Task: In the Company mitsubishi.com, Add note: 'Schedule a meeting with the finance team to review budget allocations.'. Mark checkbox to create task to follow up ': Tomorrow'. Create task, with  description: Appointment FIxed, Add due date: Today; Add reminder: 30 Minutes before. Set Priority Low  and add note: follow up with the client regarding their recent inquiry and address any questions they may have.. Logged in from softage.1@softage.net
Action: Mouse moved to (96, 71)
Screenshot: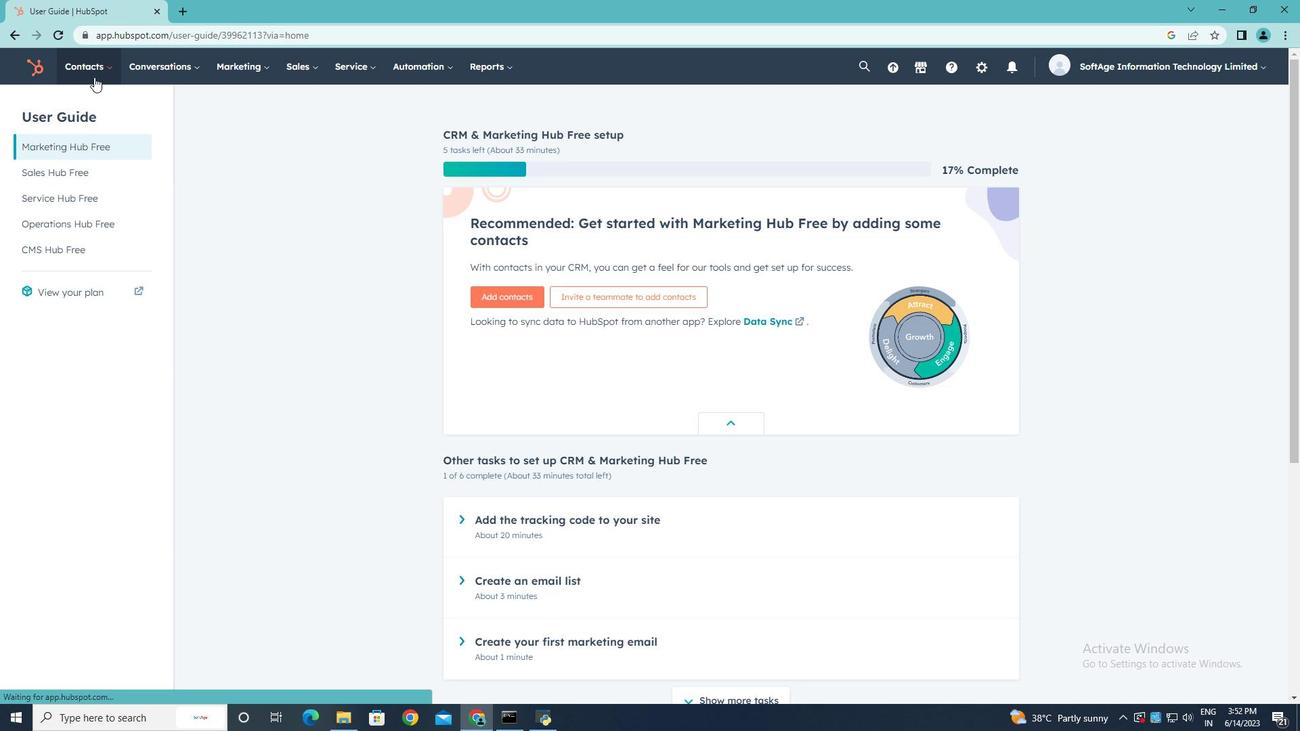 
Action: Mouse pressed left at (96, 71)
Screenshot: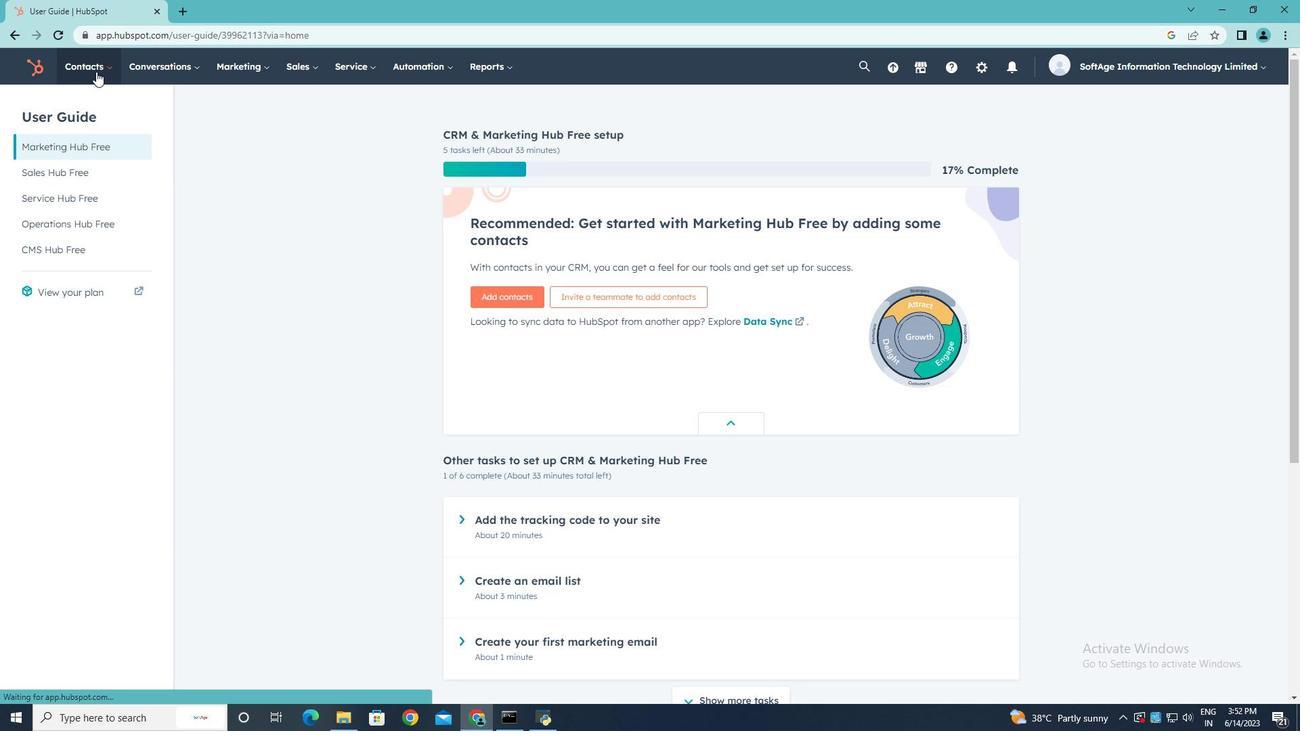 
Action: Mouse moved to (91, 132)
Screenshot: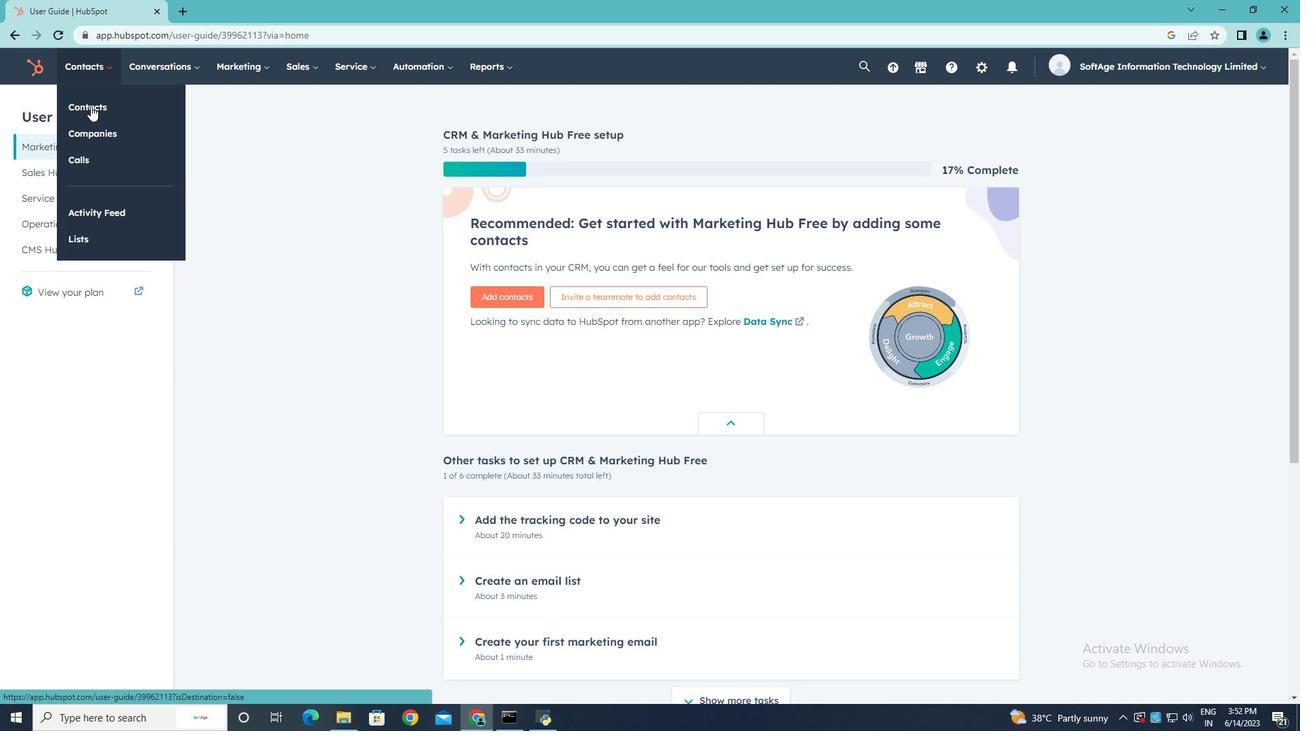 
Action: Mouse pressed left at (91, 132)
Screenshot: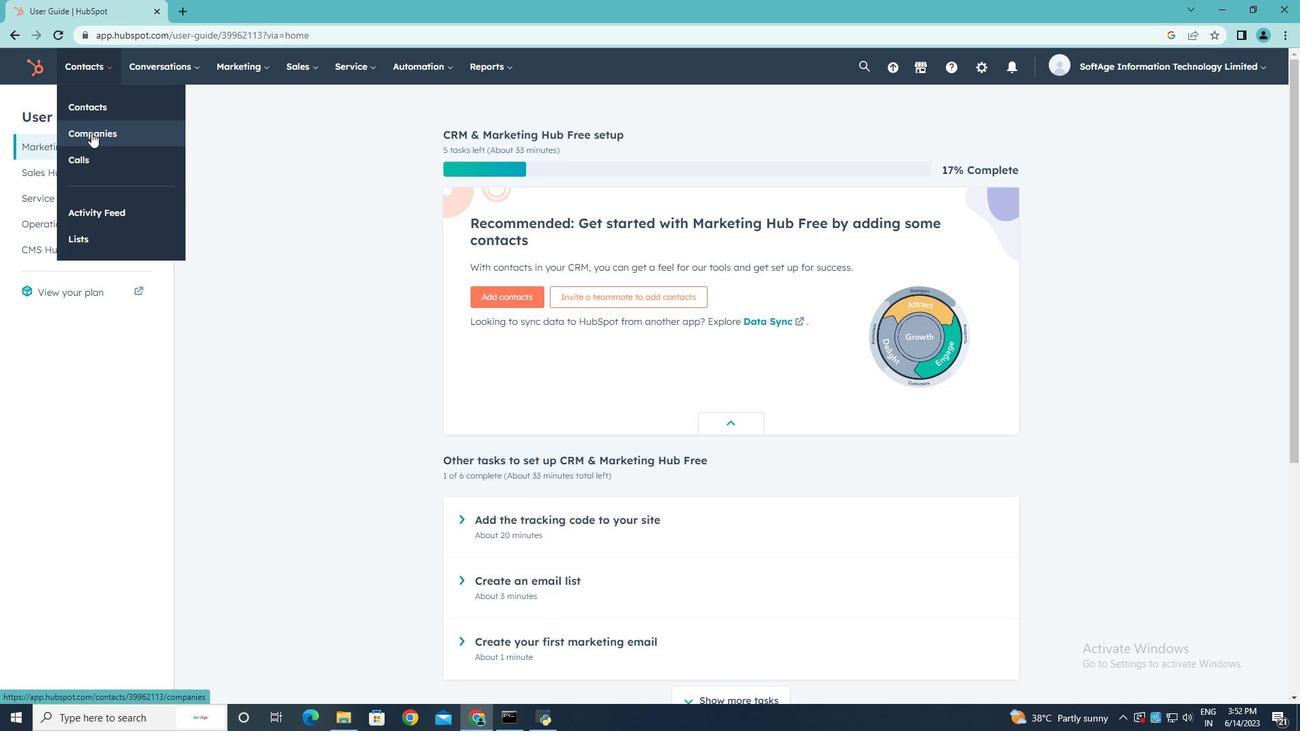 
Action: Mouse moved to (98, 224)
Screenshot: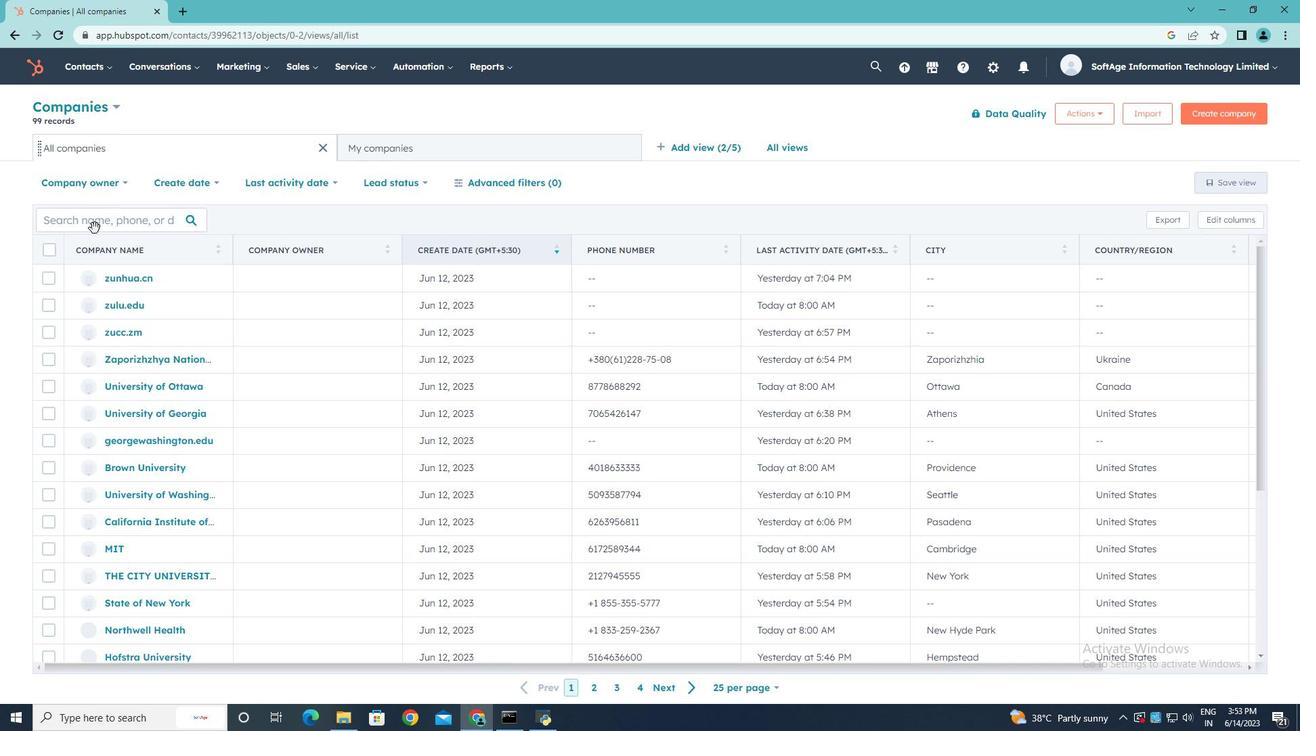 
Action: Mouse pressed left at (98, 224)
Screenshot: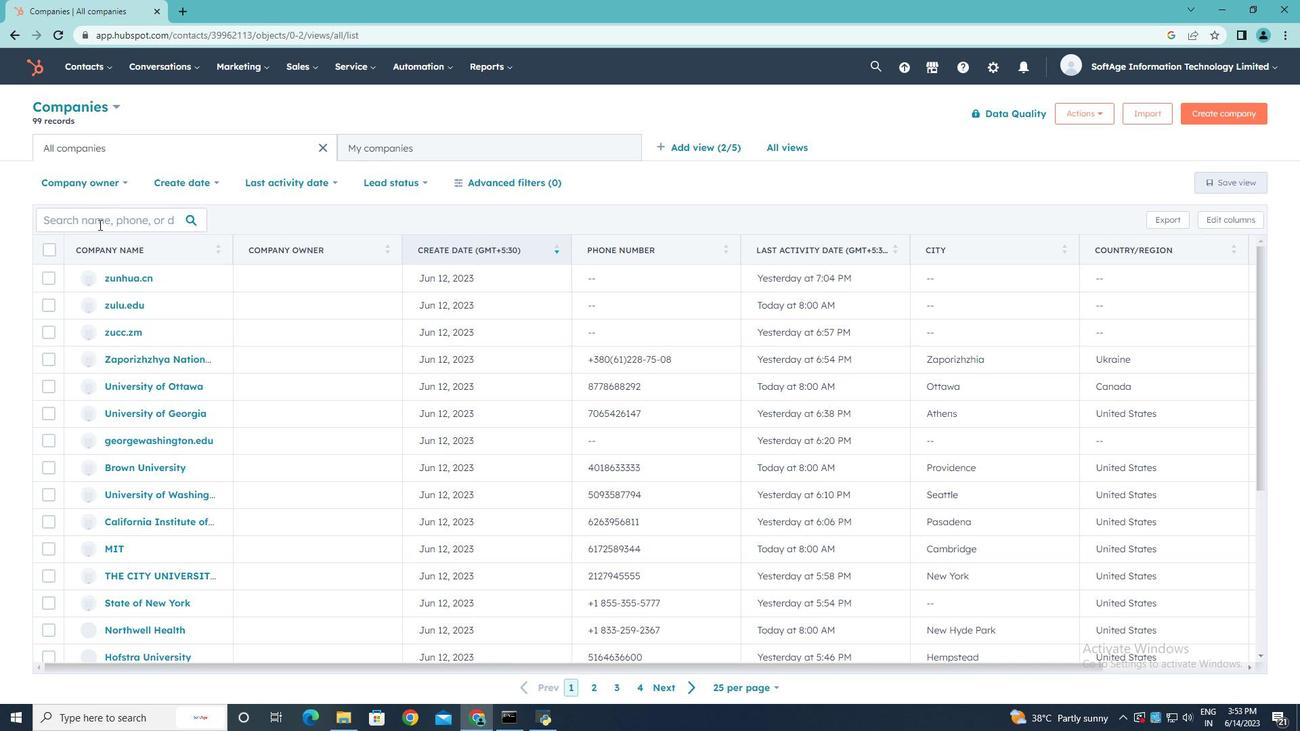 
Action: Key pressed mitsubishi.com
Screenshot: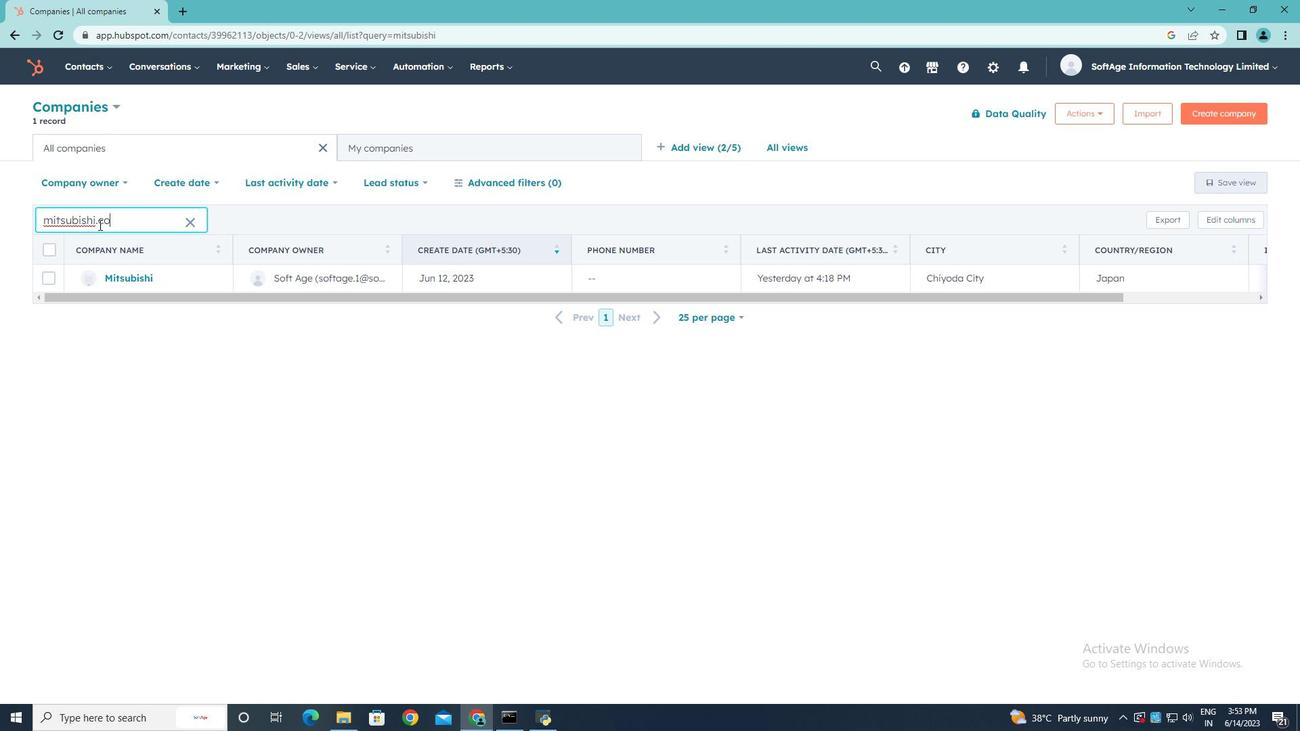 
Action: Mouse moved to (118, 278)
Screenshot: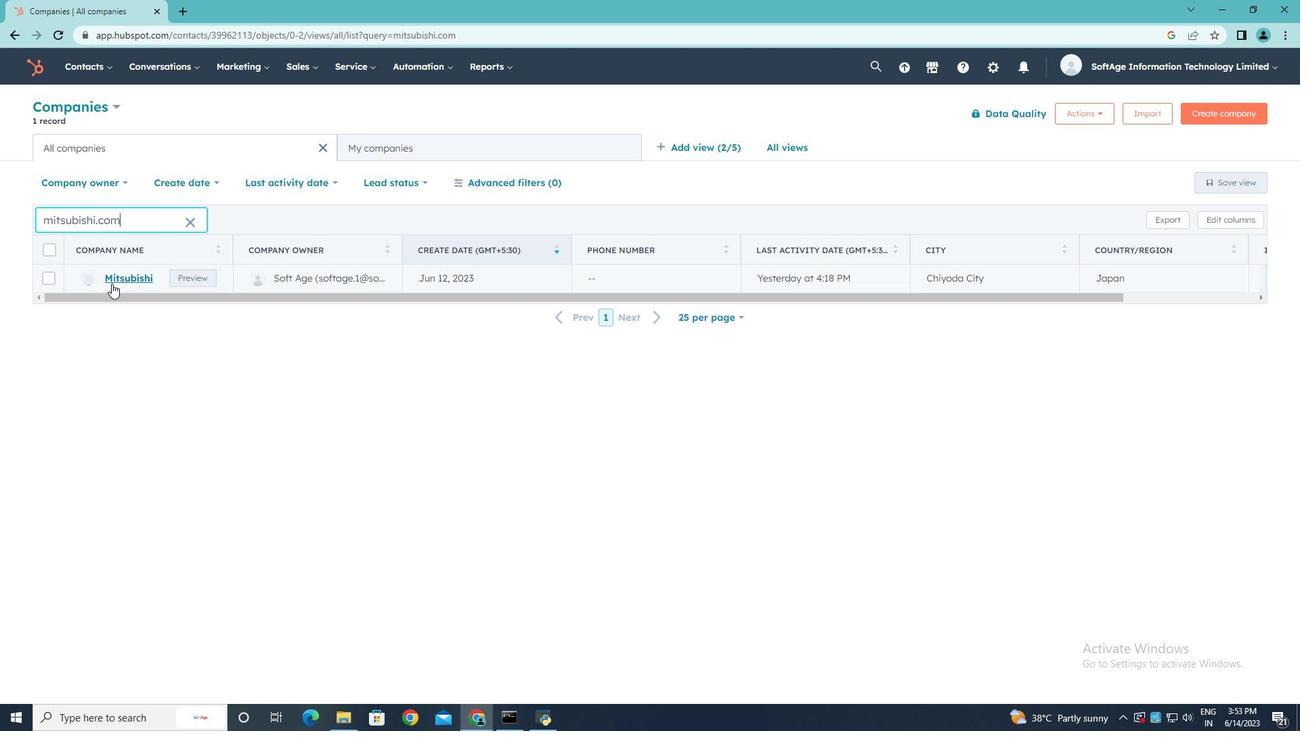 
Action: Mouse pressed left at (118, 278)
Screenshot: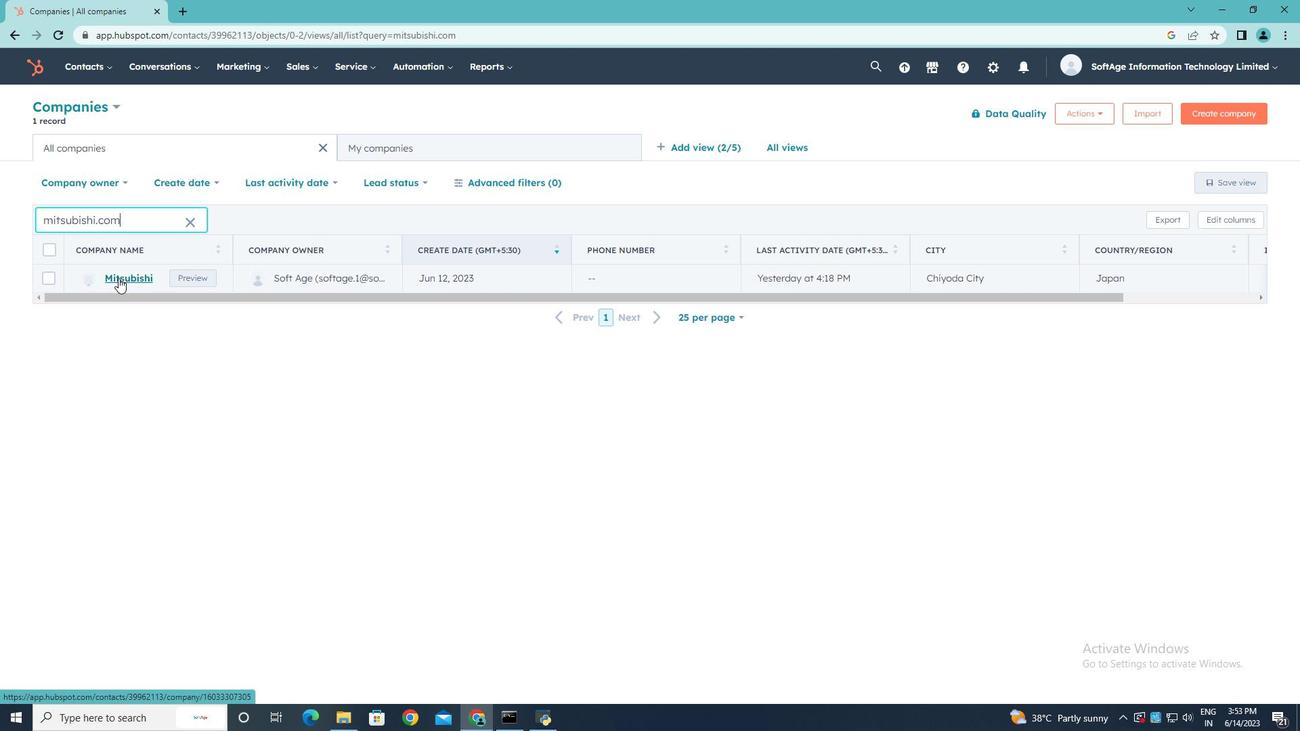 
Action: Mouse moved to (54, 226)
Screenshot: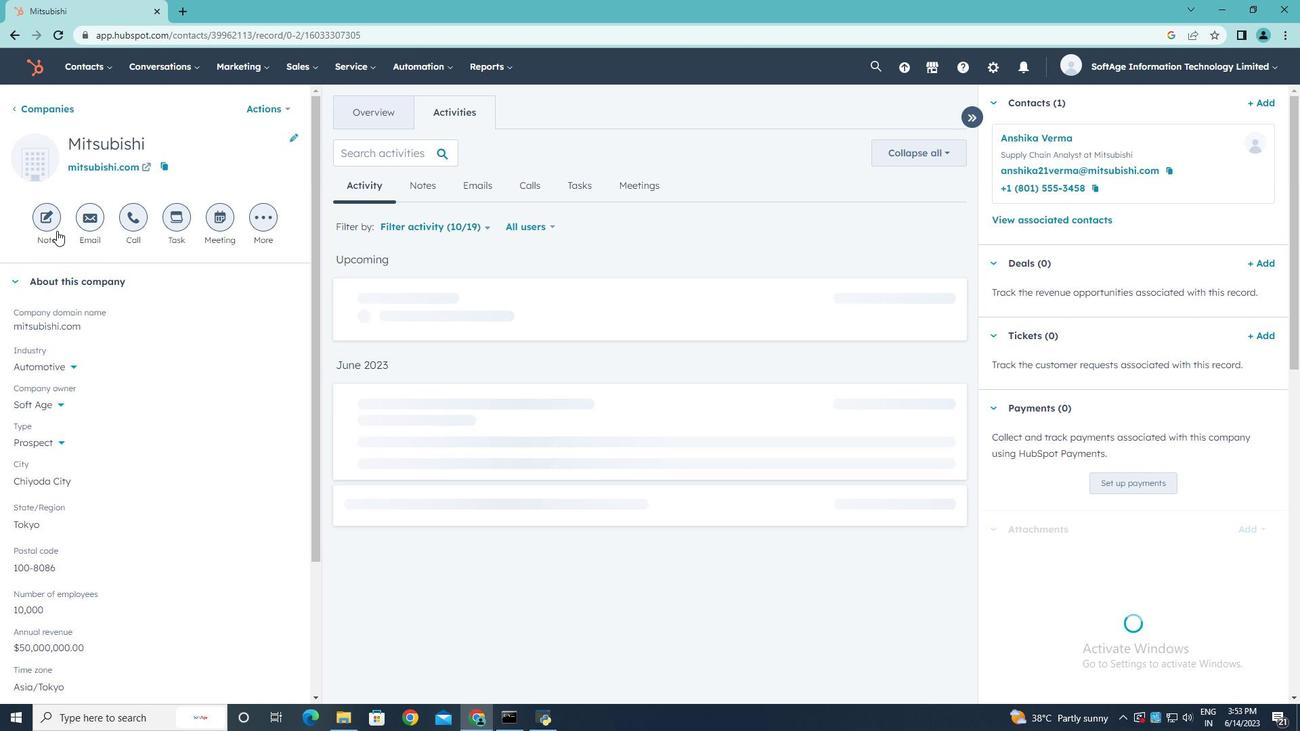 
Action: Mouse pressed left at (54, 226)
Screenshot: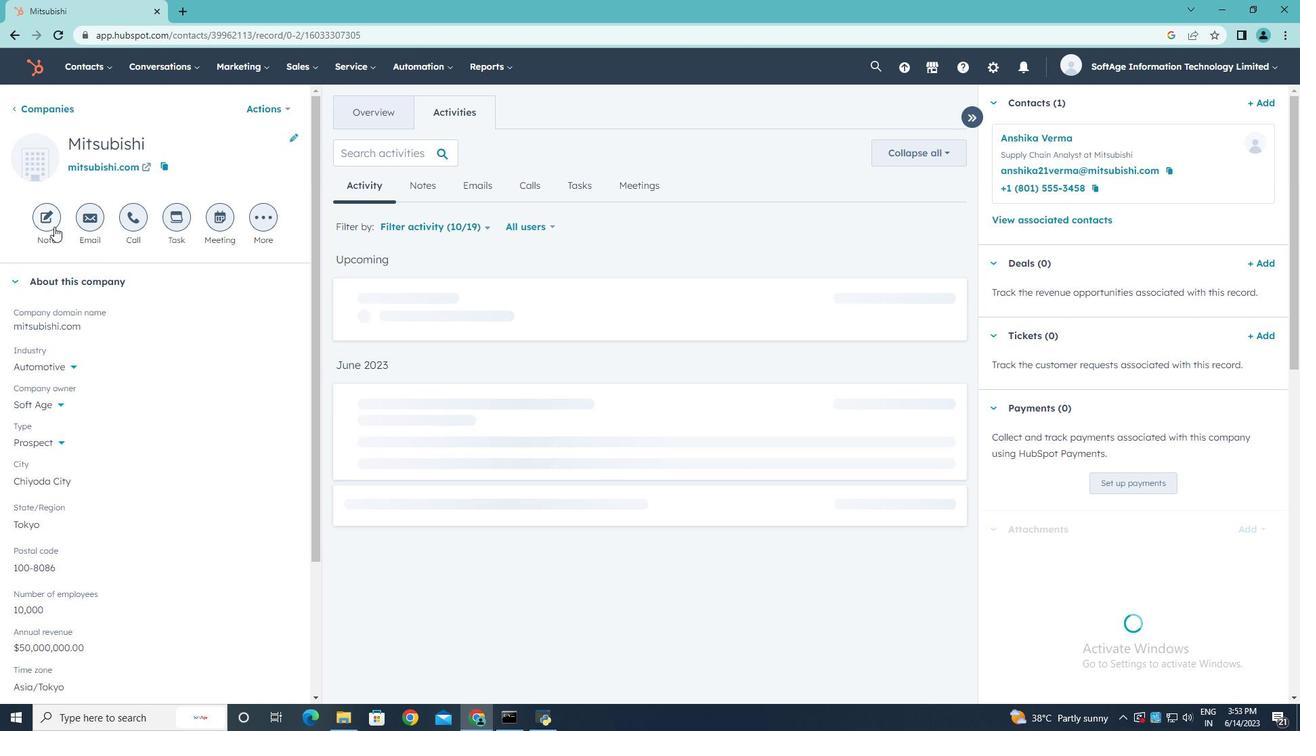 
Action: Key pressed <Key.shift>Schedule<Key.space>a<Key.space>meeting<Key.space>with<Key.space>the<Key.space>finance<Key.space>team<Key.space>to<Key.space>review<Key.space>budget<Key.space>allocations.
Screenshot: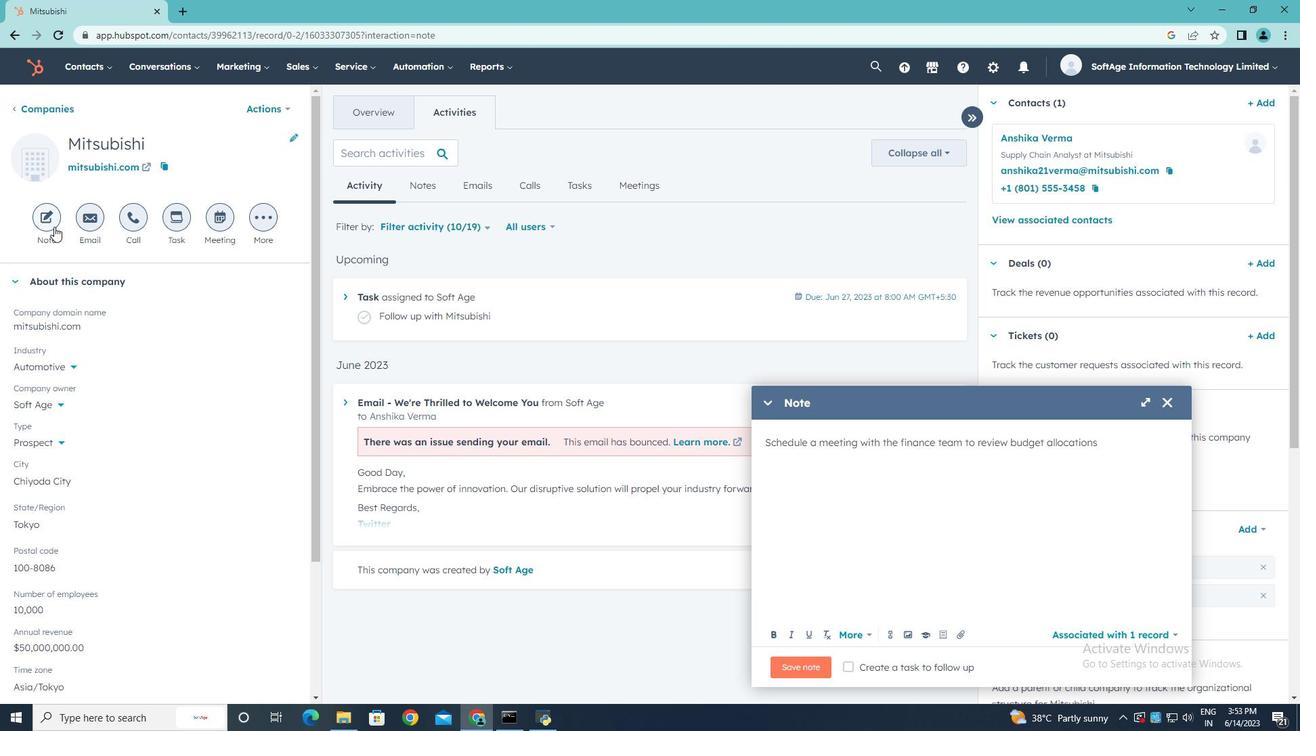 
Action: Mouse moved to (850, 668)
Screenshot: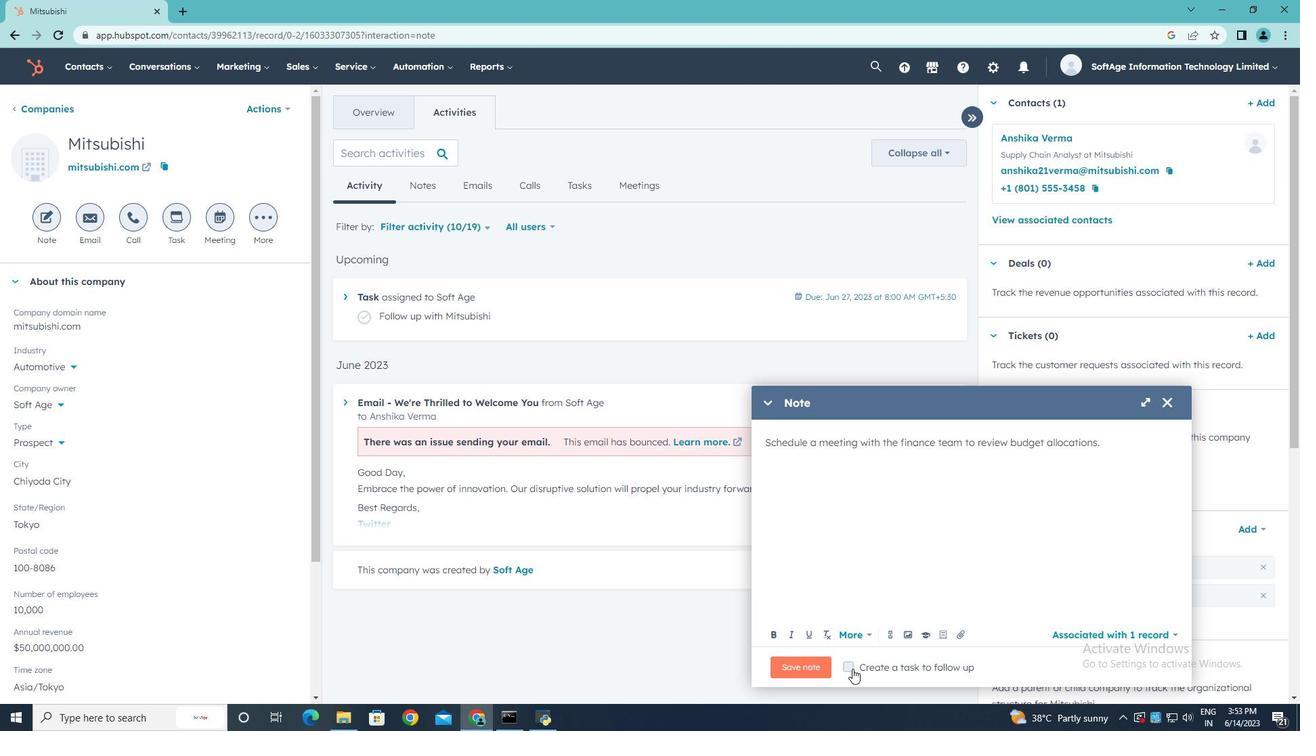 
Action: Mouse pressed left at (850, 668)
Screenshot: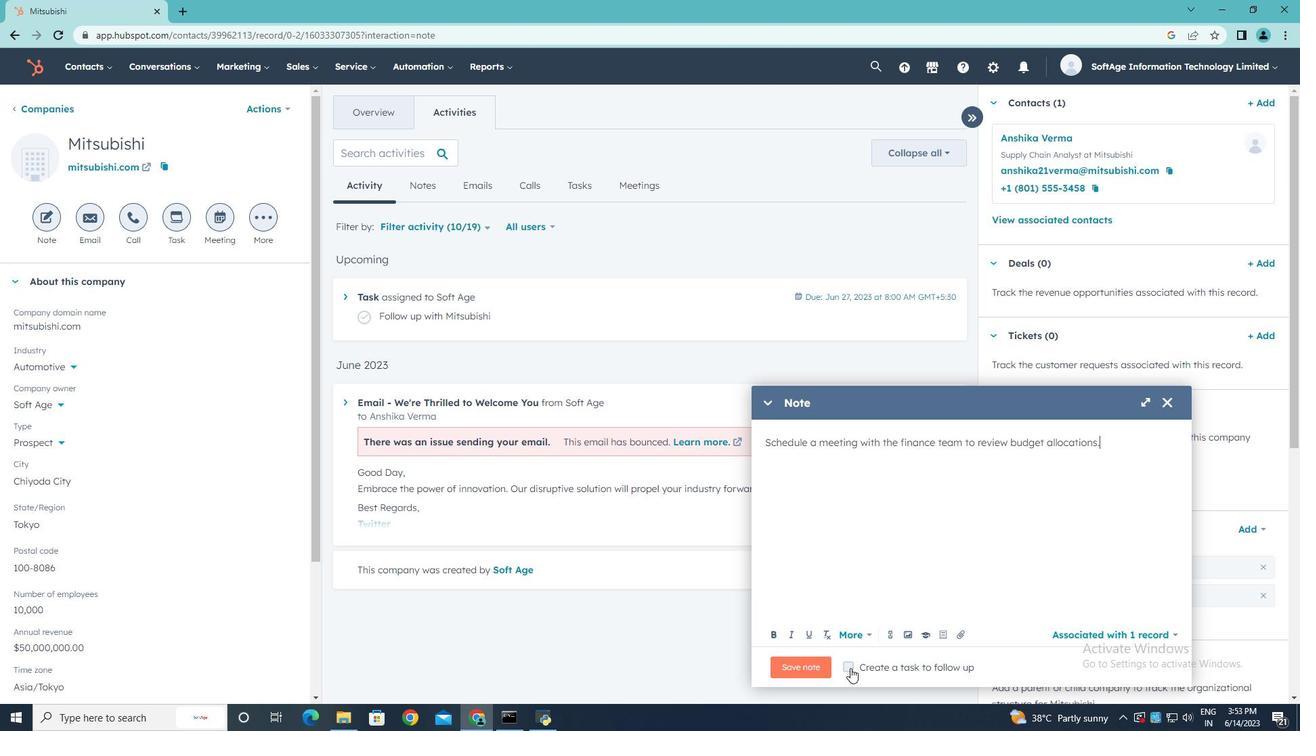 
Action: Mouse moved to (1122, 667)
Screenshot: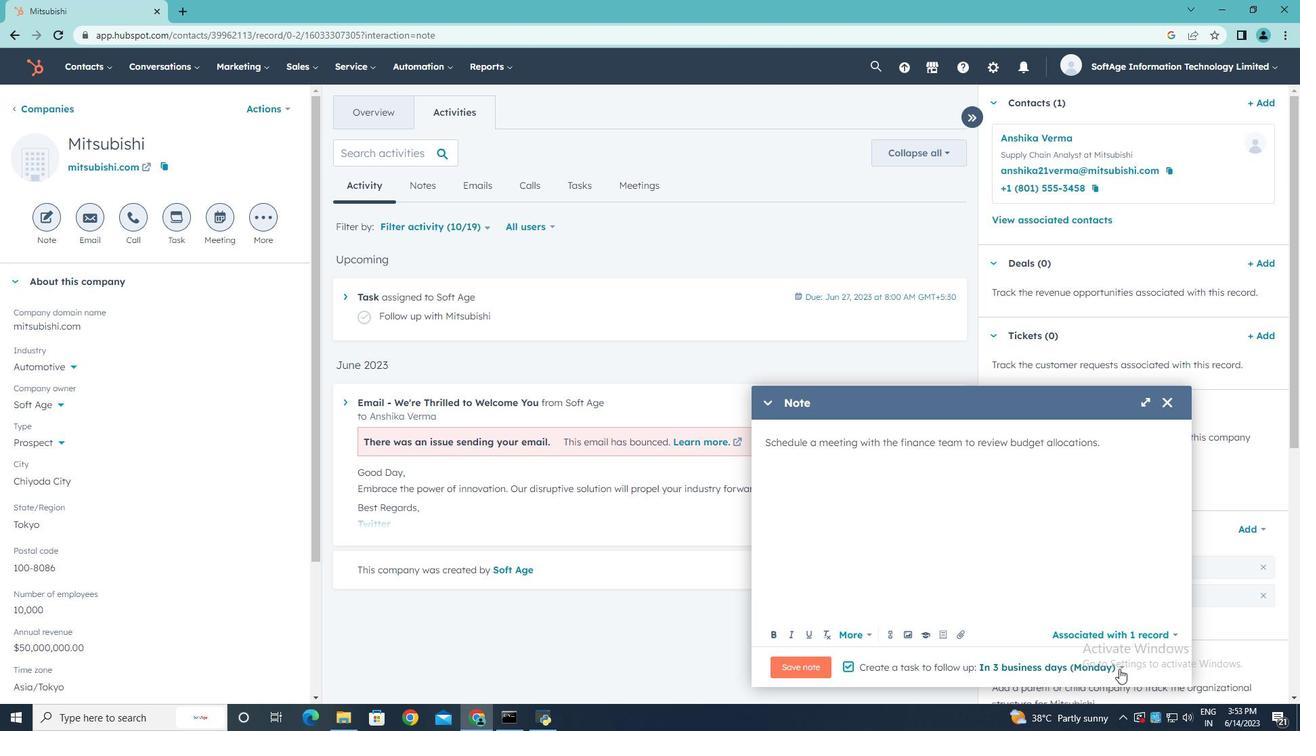 
Action: Mouse pressed left at (1122, 667)
Screenshot: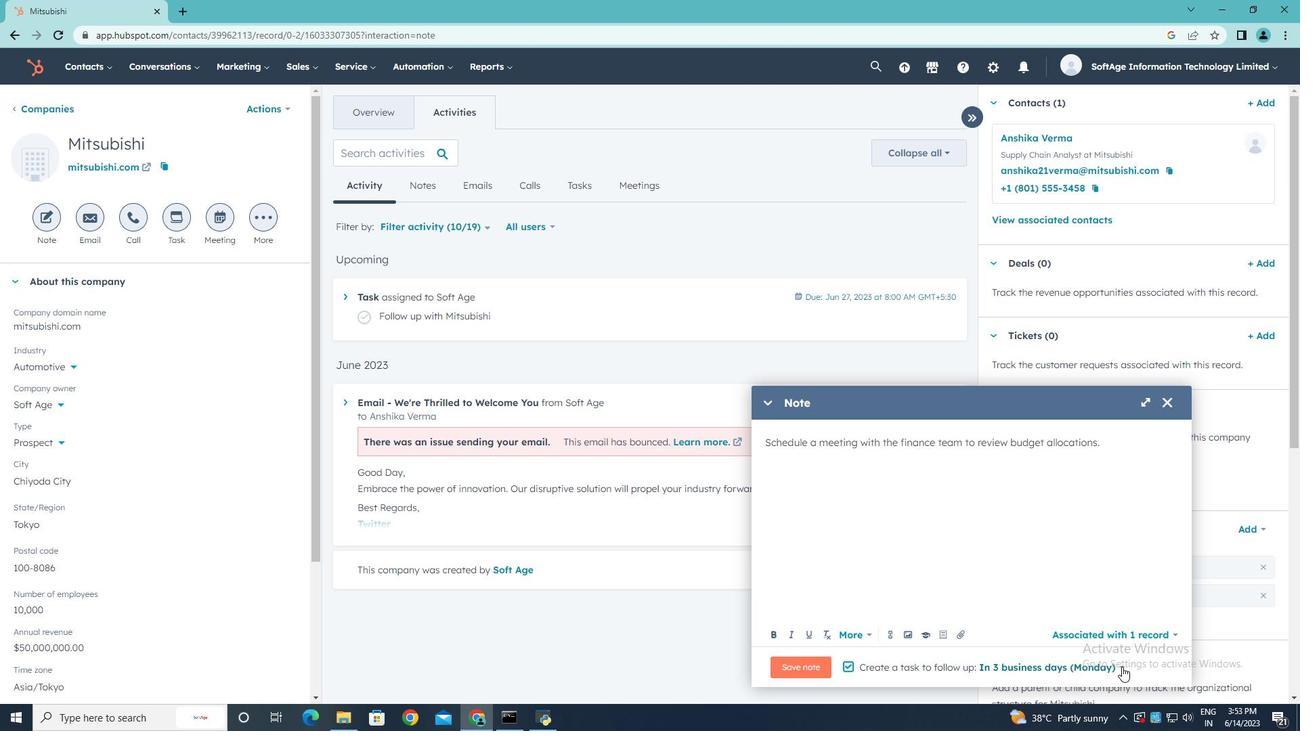 
Action: Mouse moved to (1072, 539)
Screenshot: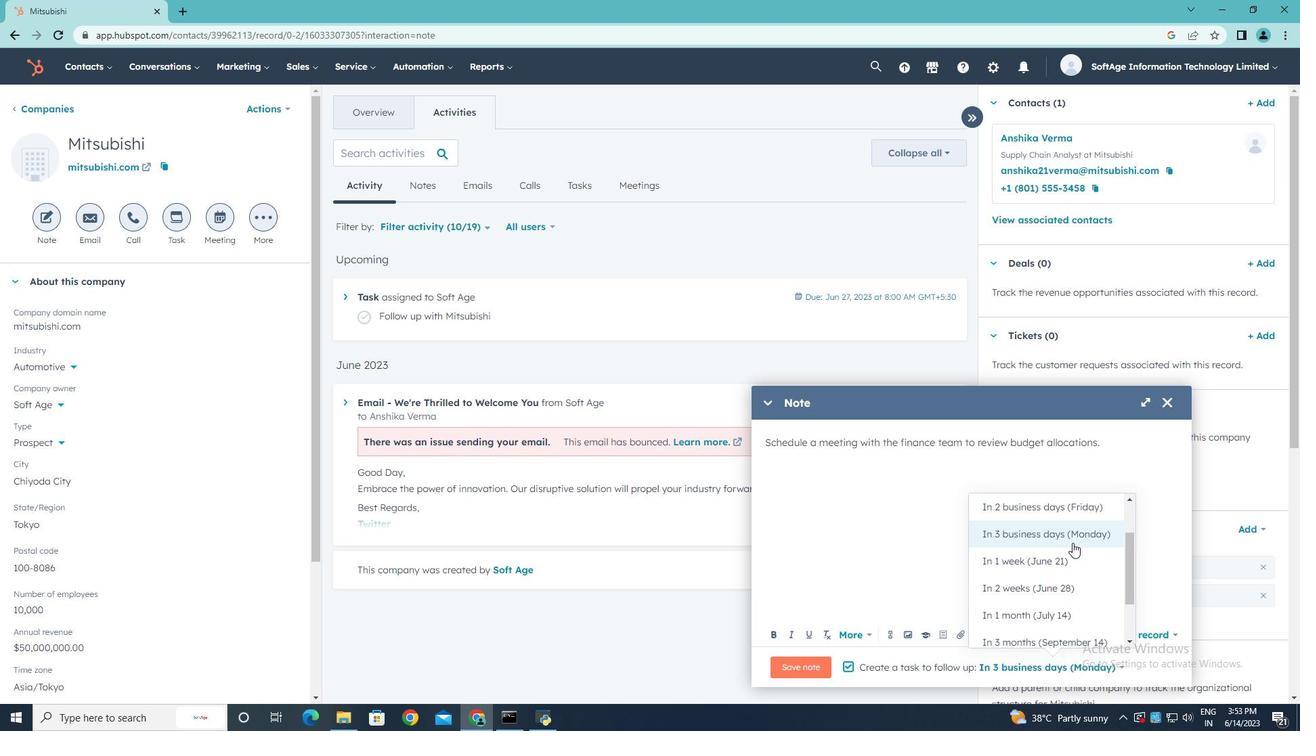 
Action: Mouse scrolled (1072, 540) with delta (0, 0)
Screenshot: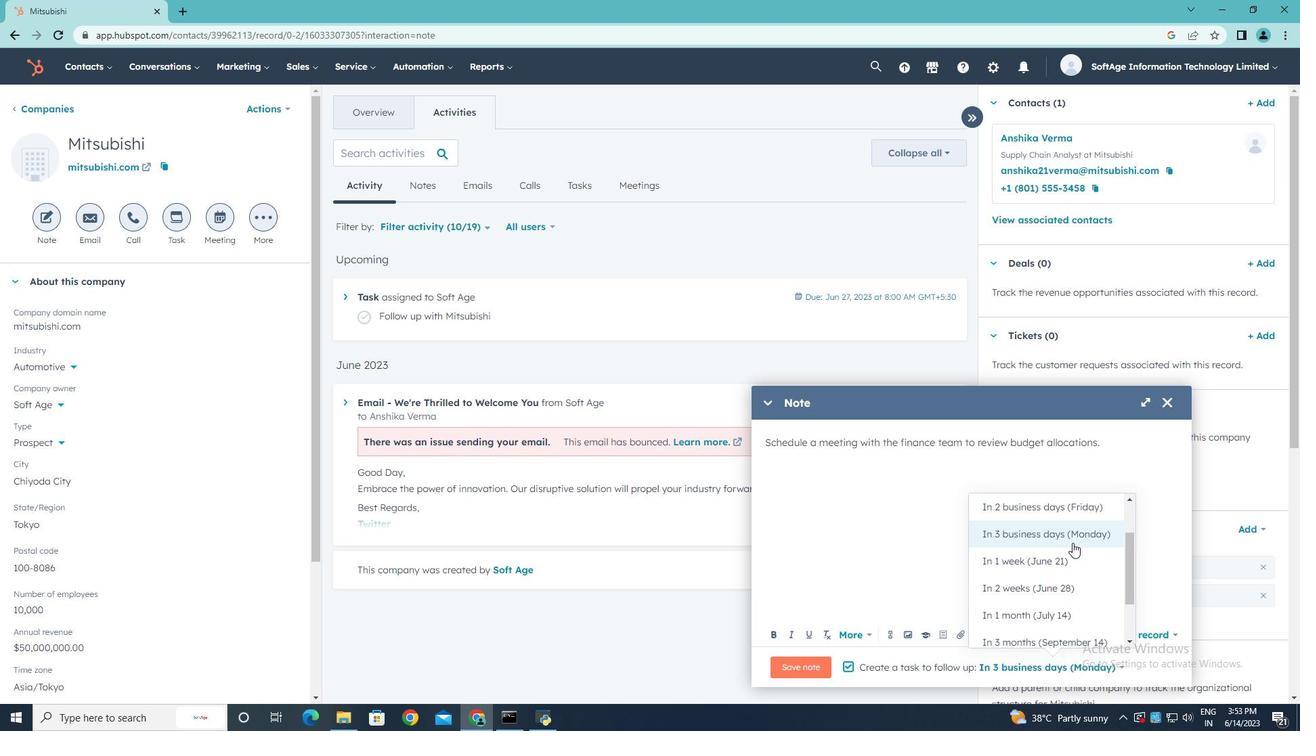 
Action: Mouse scrolled (1072, 540) with delta (0, 0)
Screenshot: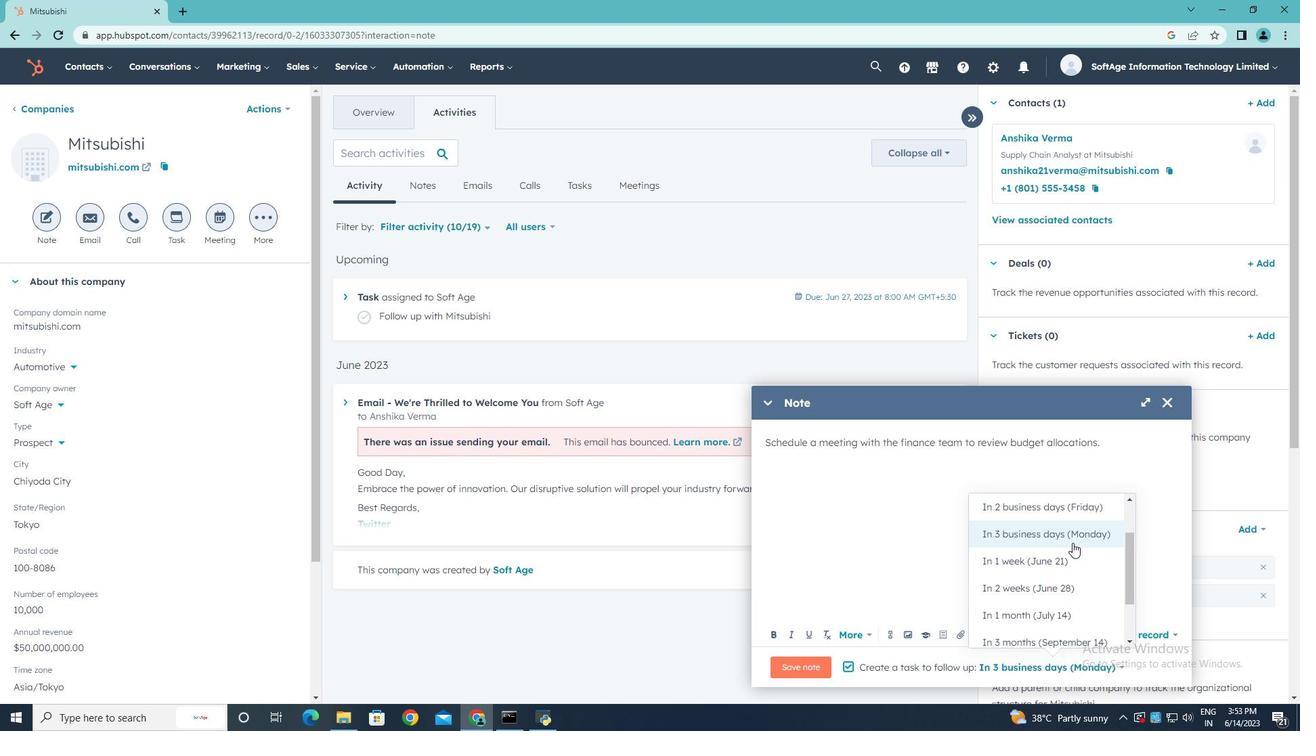 
Action: Mouse scrolled (1072, 540) with delta (0, 0)
Screenshot: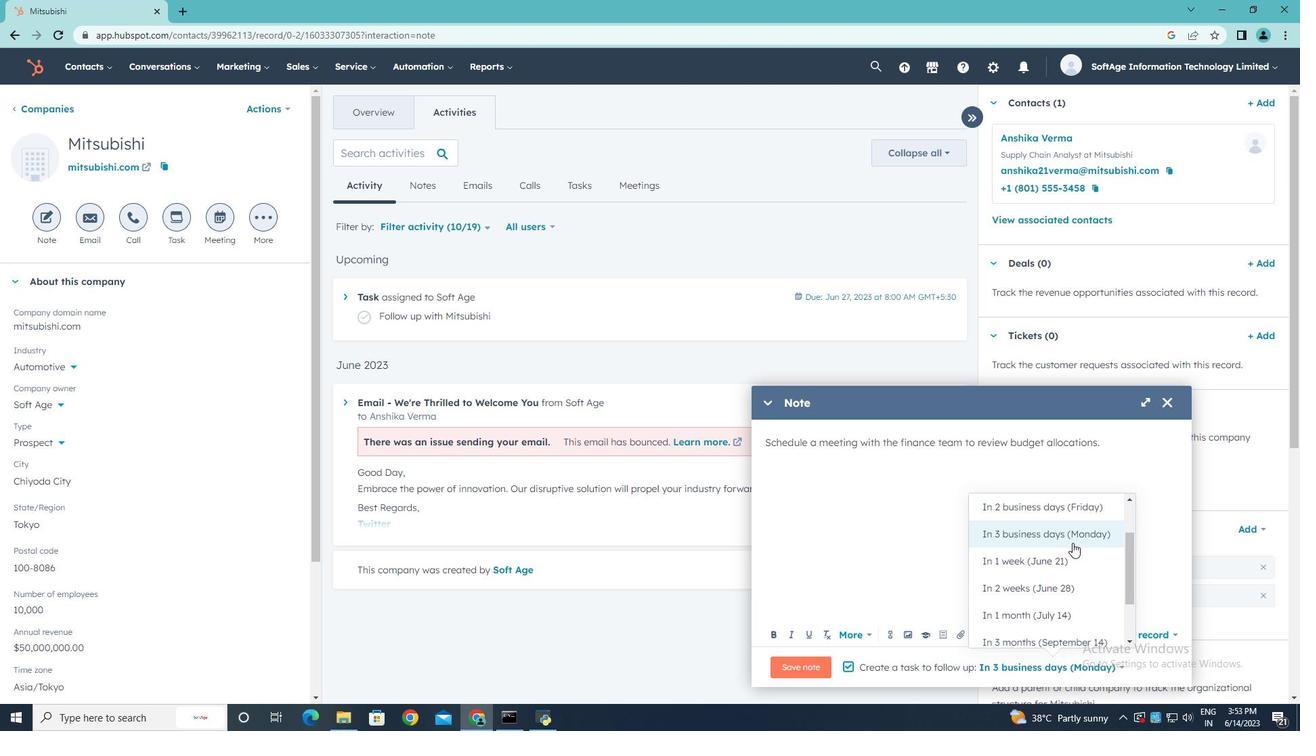 
Action: Mouse scrolled (1072, 540) with delta (0, 0)
Screenshot: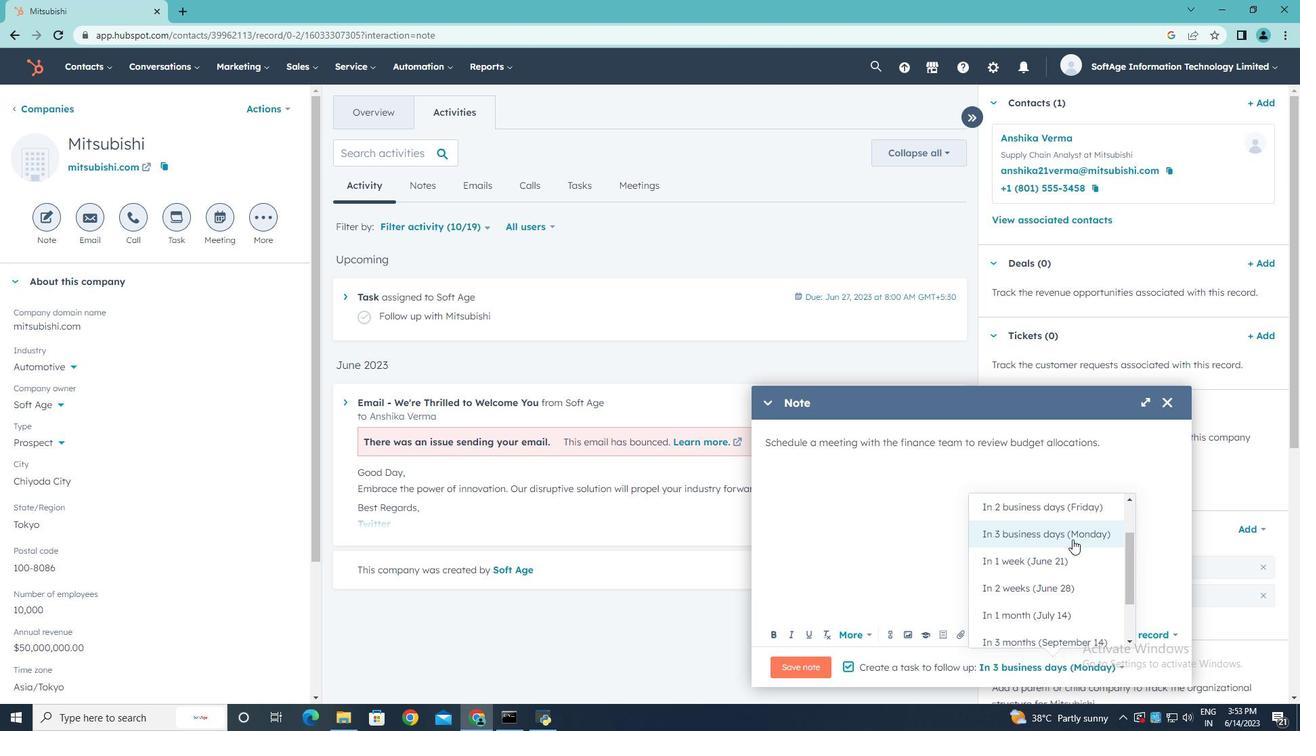 
Action: Mouse moved to (1064, 537)
Screenshot: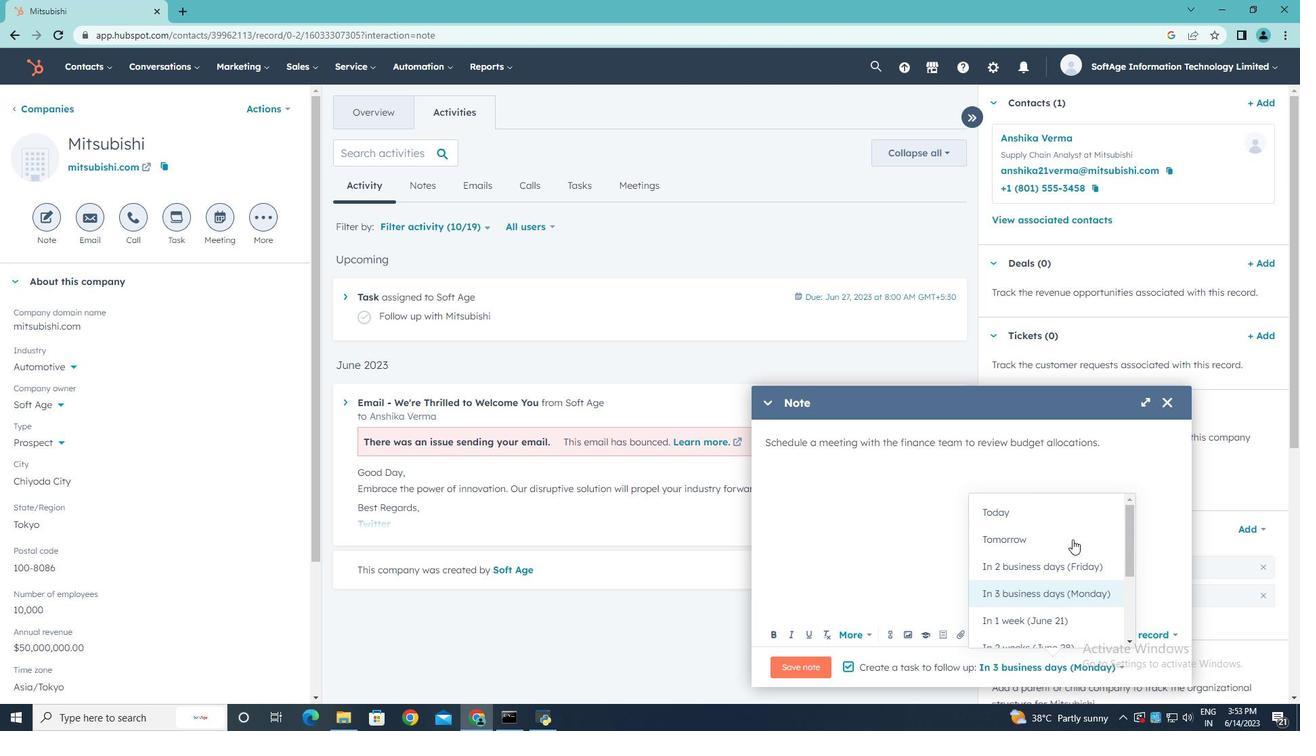 
Action: Mouse pressed left at (1064, 537)
Screenshot: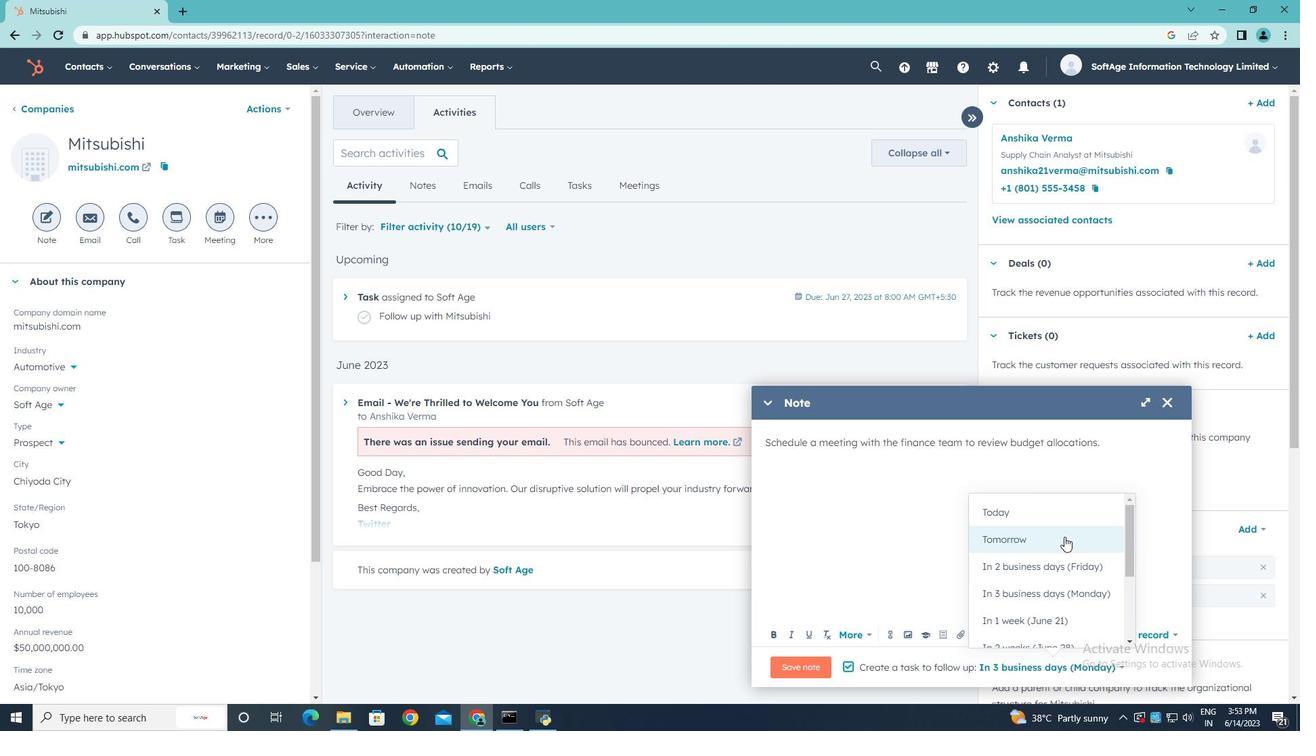 
Action: Mouse moved to (816, 669)
Screenshot: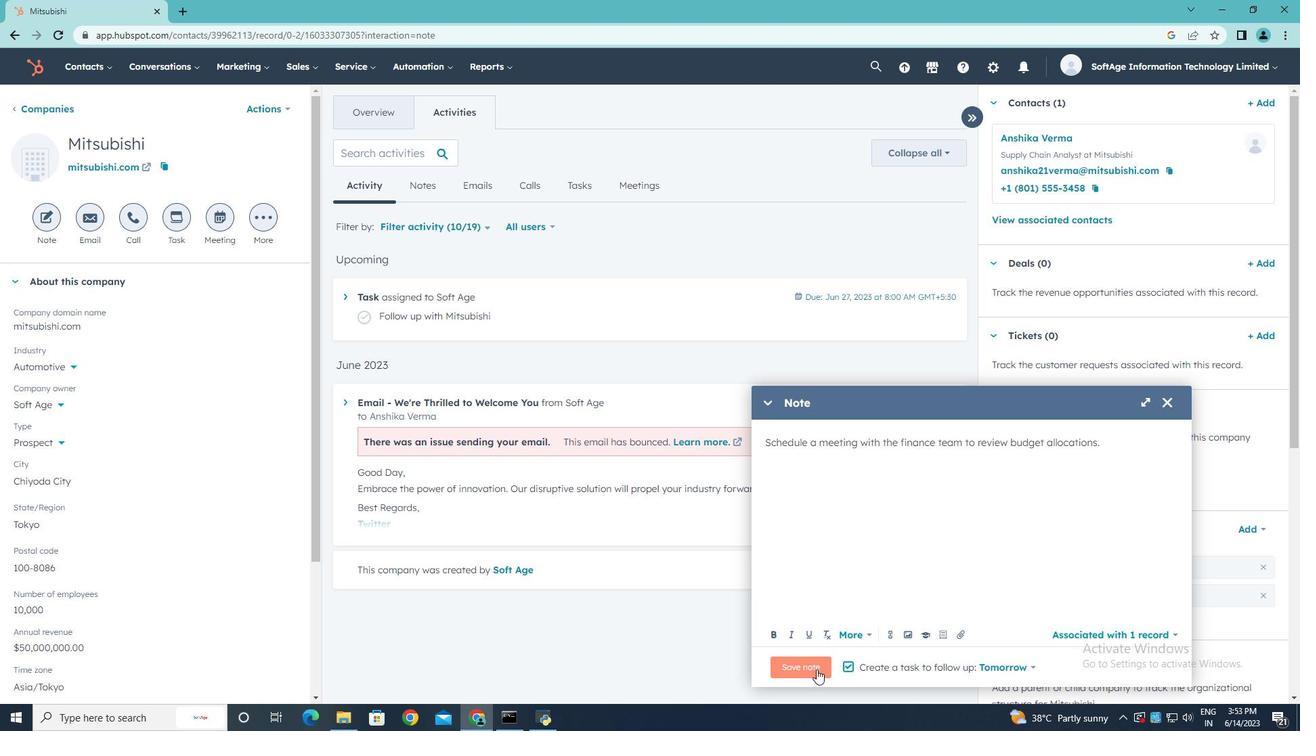 
Action: Mouse pressed left at (816, 669)
Screenshot: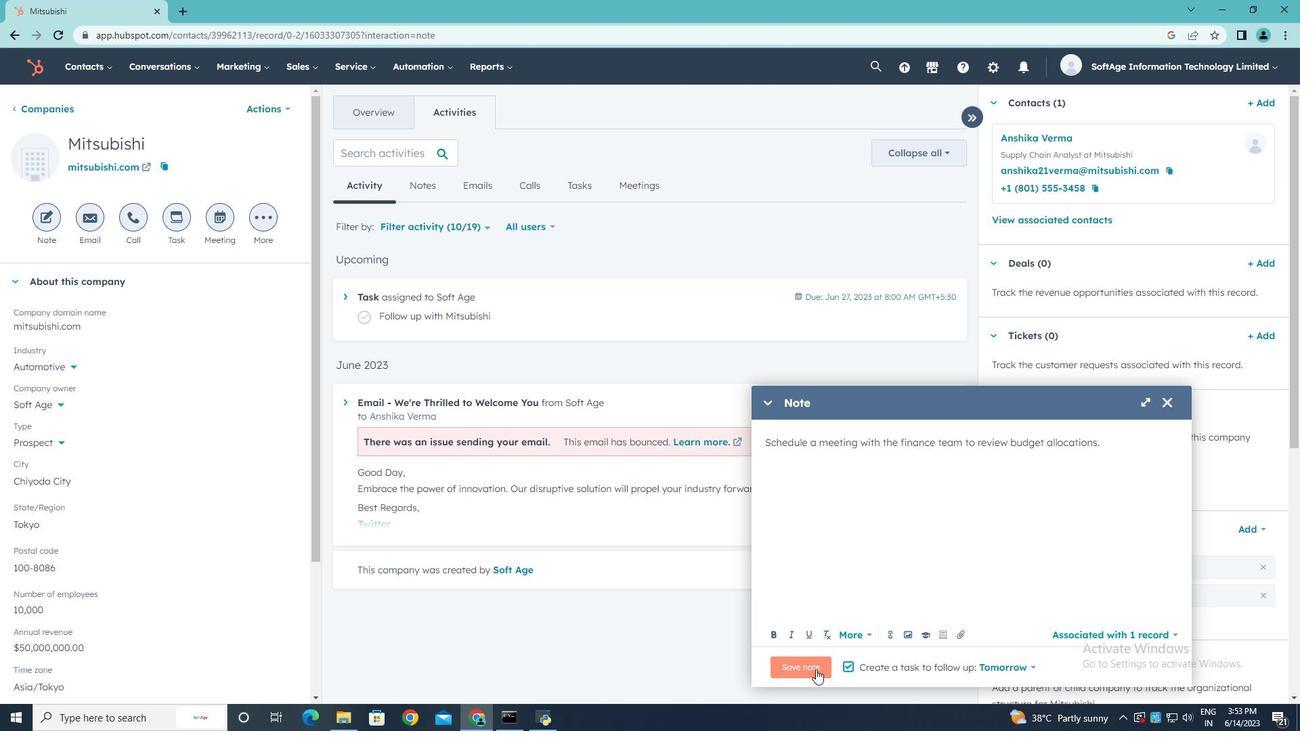 
Action: Mouse moved to (174, 218)
Screenshot: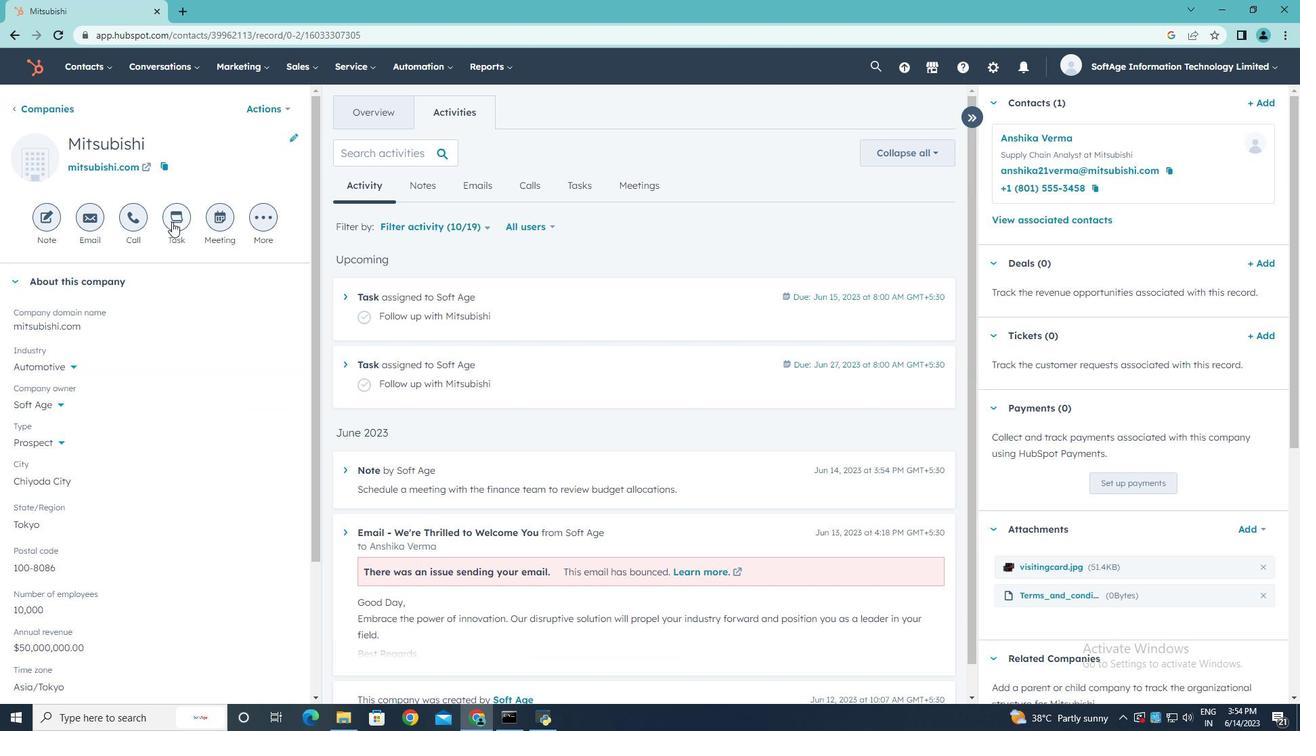 
Action: Mouse pressed left at (174, 218)
Screenshot: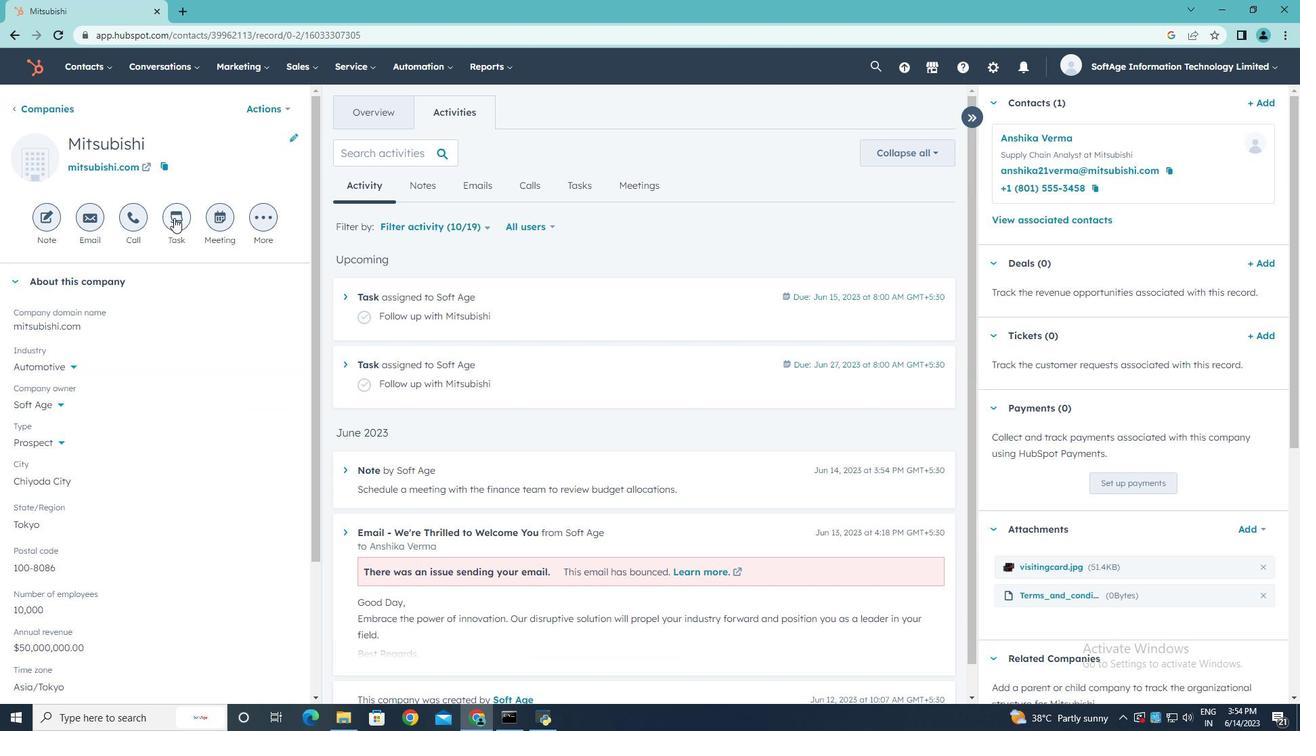 
Action: Key pressed <Key.shift>Appointment<Key.space><Key.shift>Flxed
Screenshot: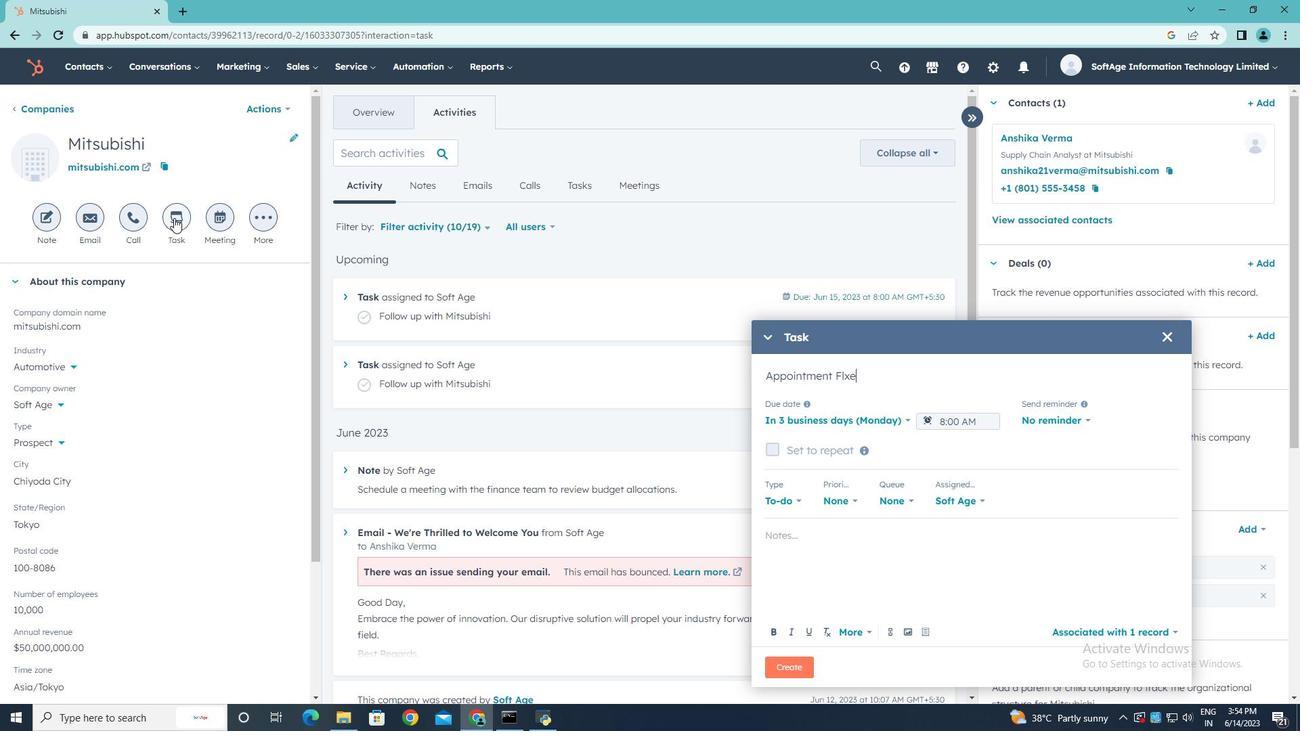 
Action: Mouse moved to (910, 425)
Screenshot: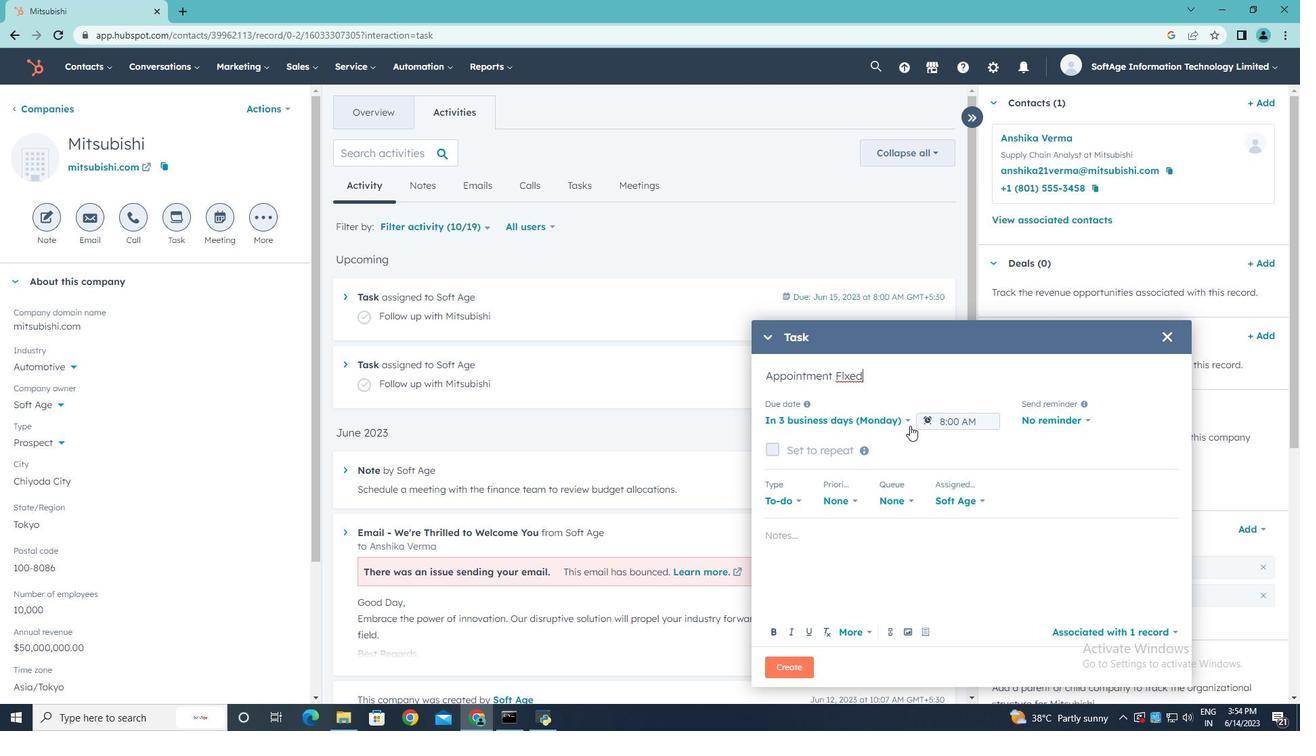 
Action: Mouse pressed left at (910, 425)
Screenshot: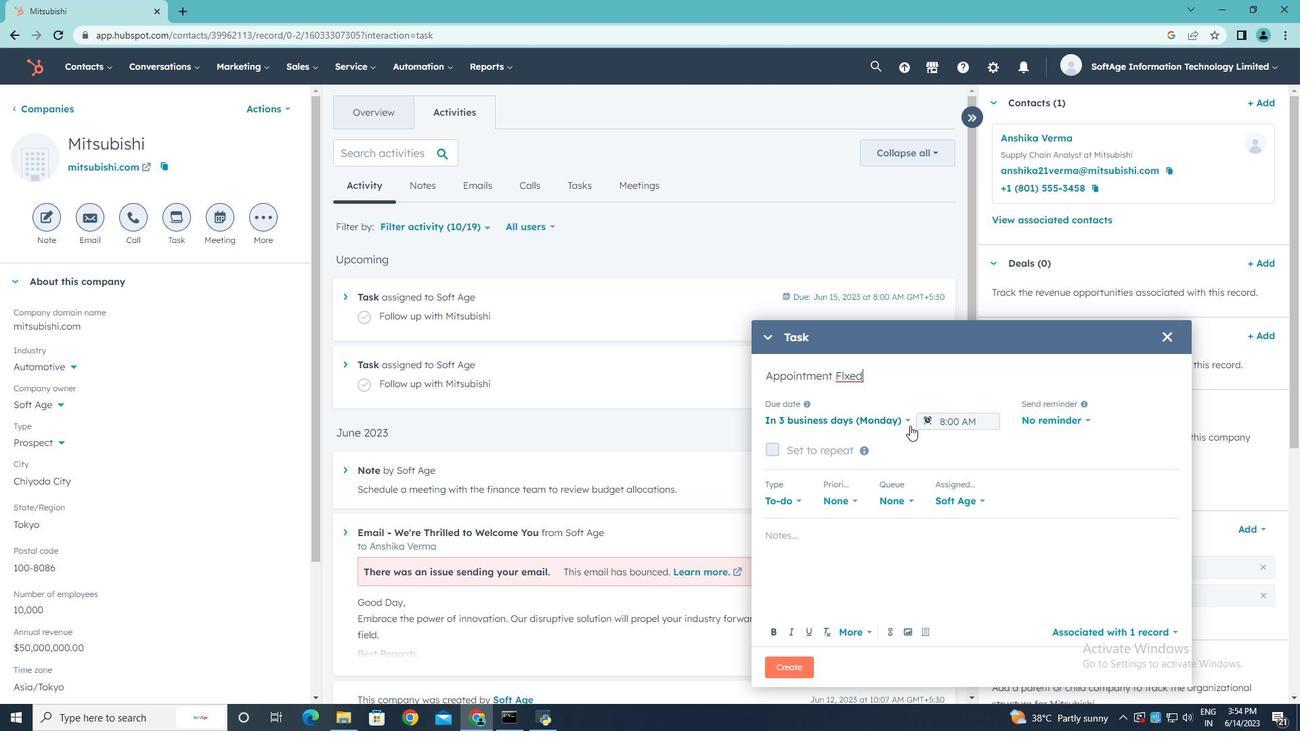 
Action: Mouse moved to (873, 470)
Screenshot: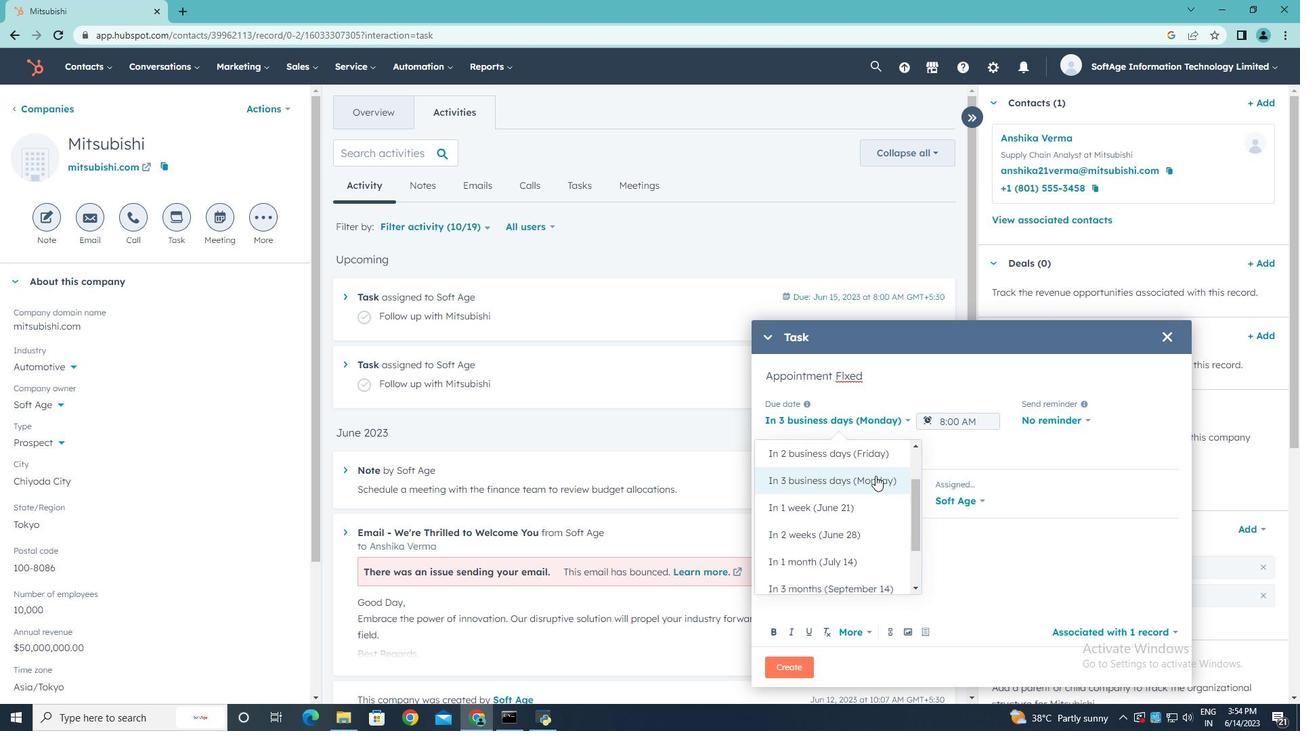 
Action: Mouse scrolled (873, 470) with delta (0, 0)
Screenshot: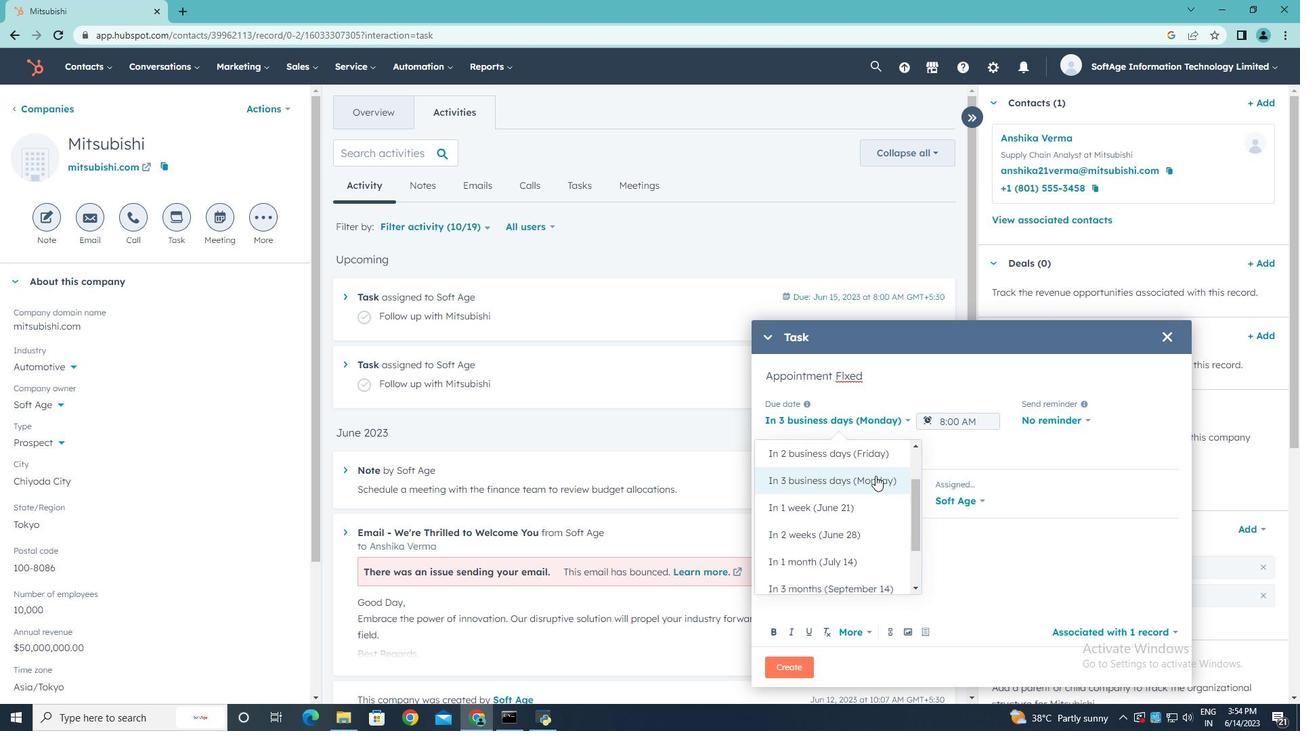 
Action: Mouse scrolled (873, 470) with delta (0, 0)
Screenshot: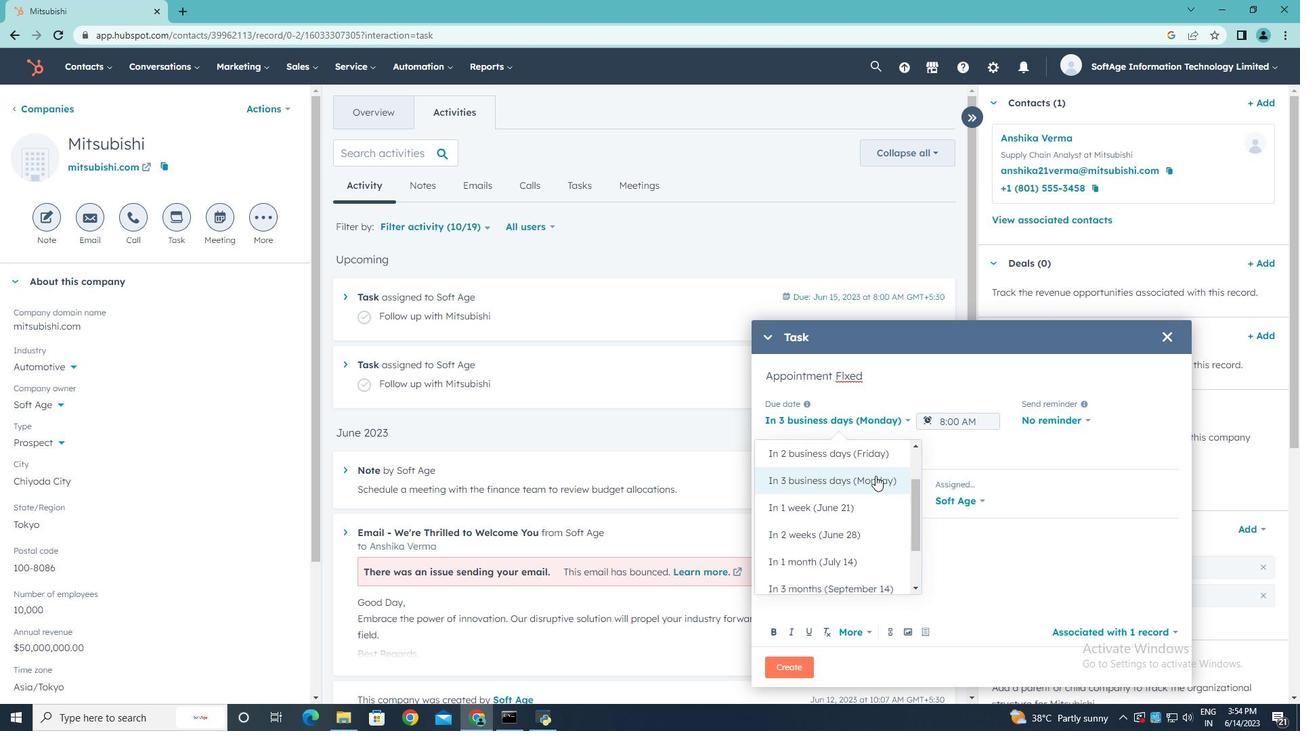 
Action: Mouse scrolled (873, 470) with delta (0, 0)
Screenshot: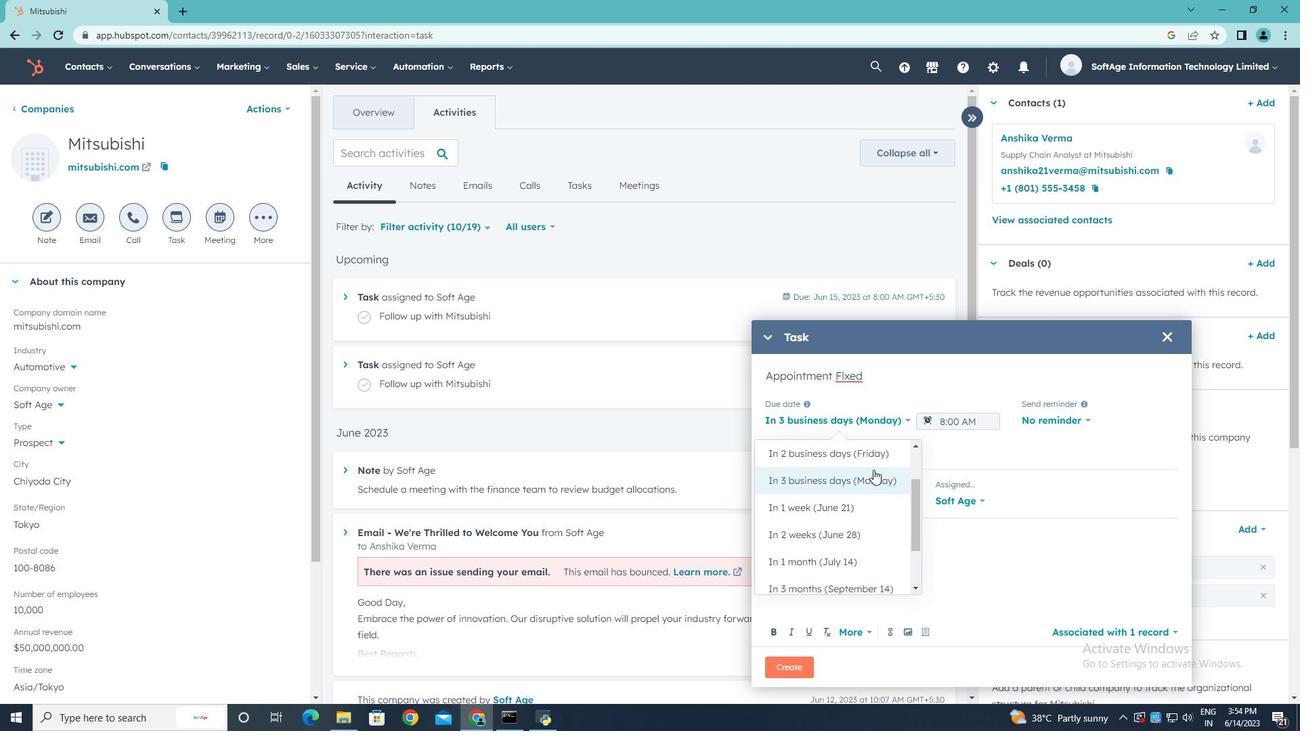 
Action: Mouse scrolled (873, 470) with delta (0, 0)
Screenshot: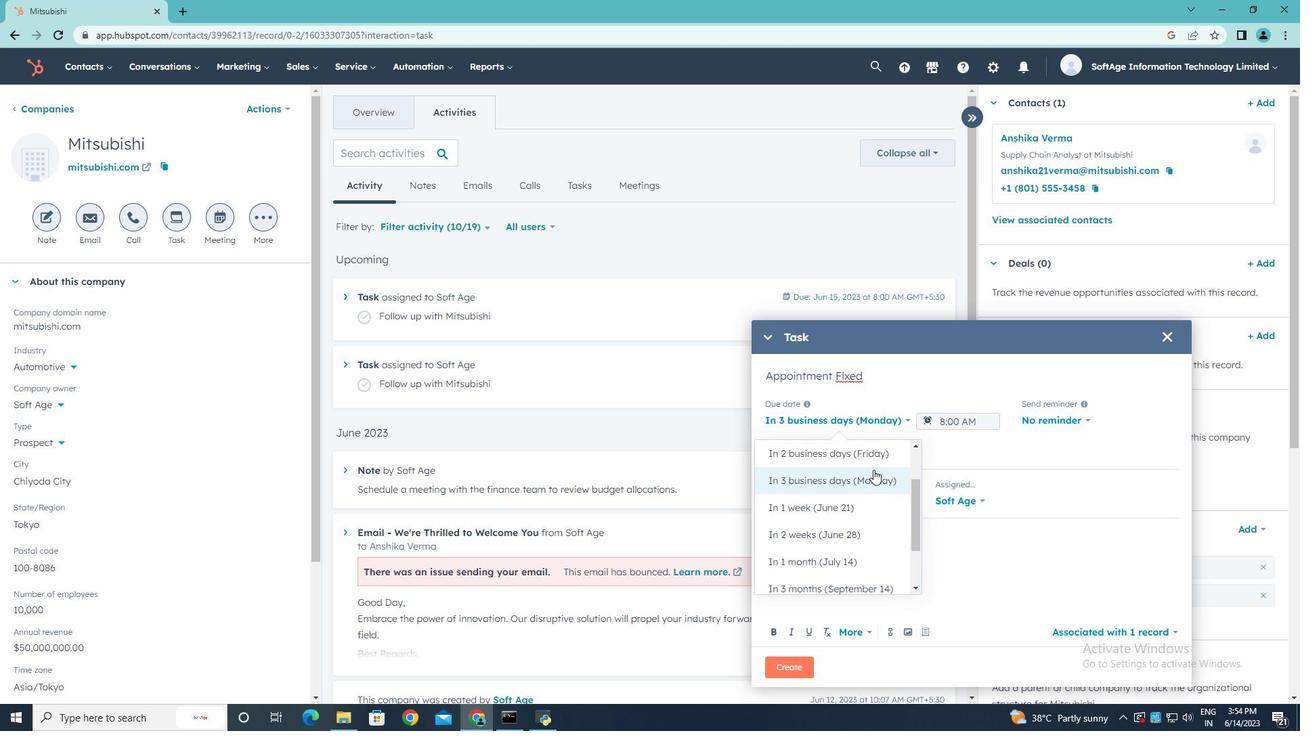 
Action: Mouse scrolled (873, 470) with delta (0, 0)
Screenshot: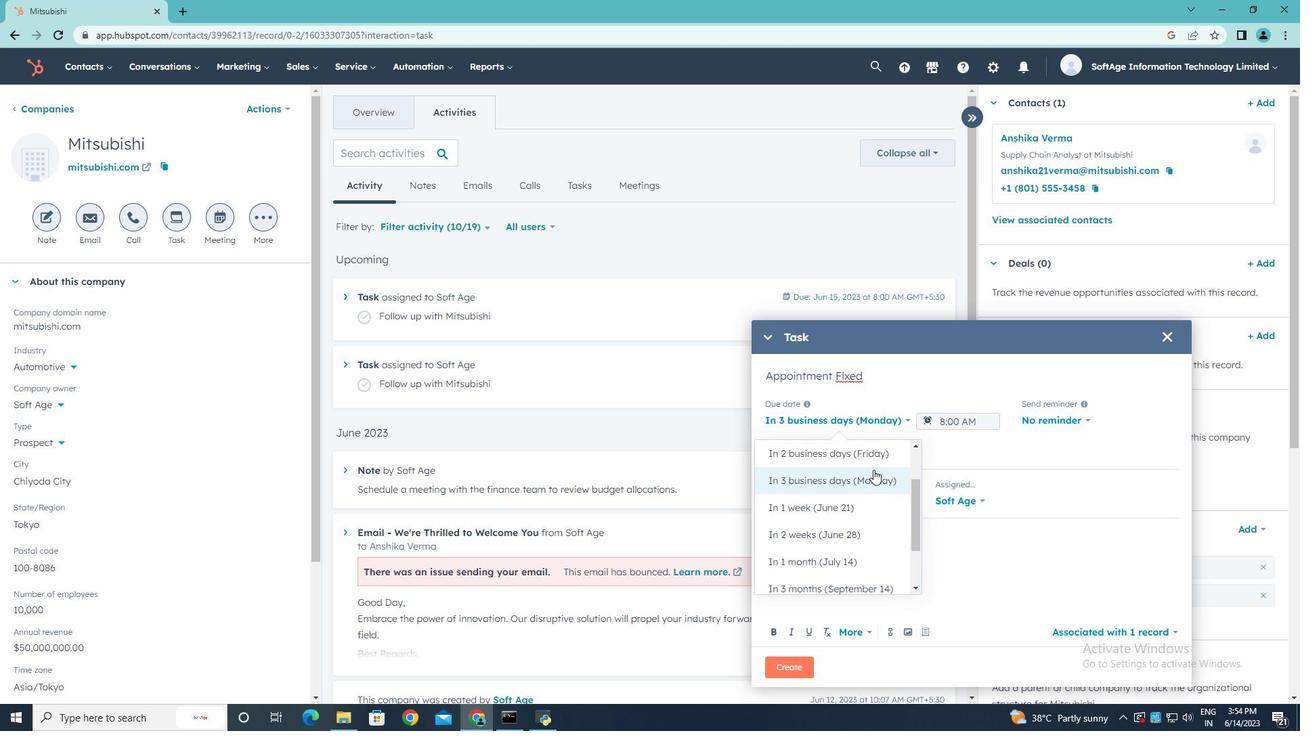 
Action: Mouse moved to (861, 484)
Screenshot: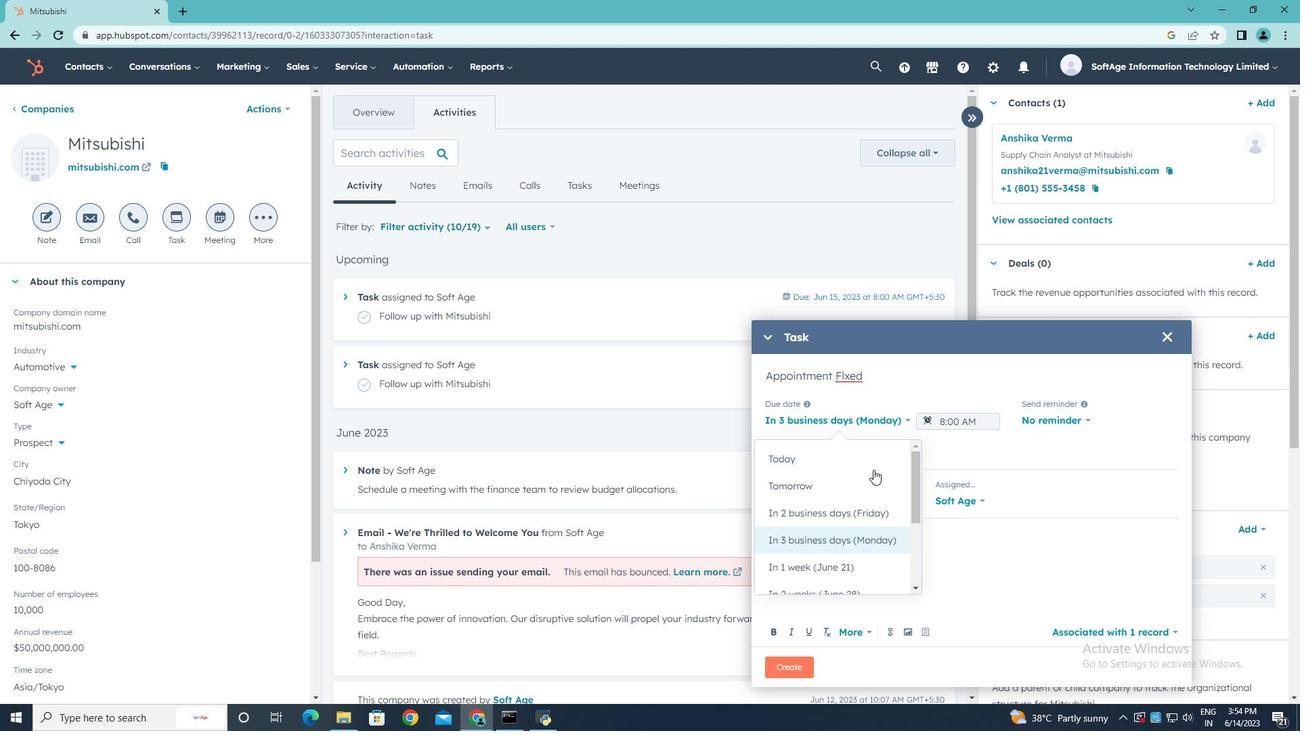 
Action: Mouse pressed left at (861, 484)
Screenshot: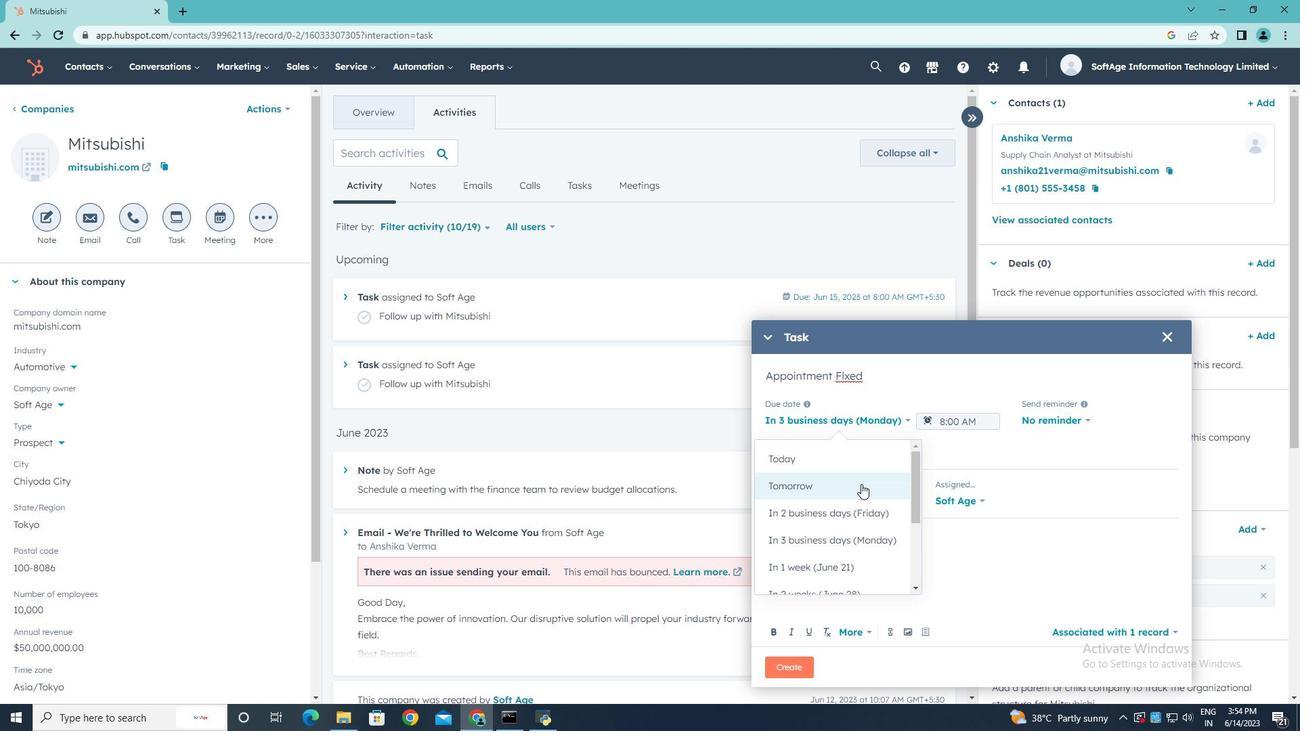 
Action: Mouse moved to (996, 421)
Screenshot: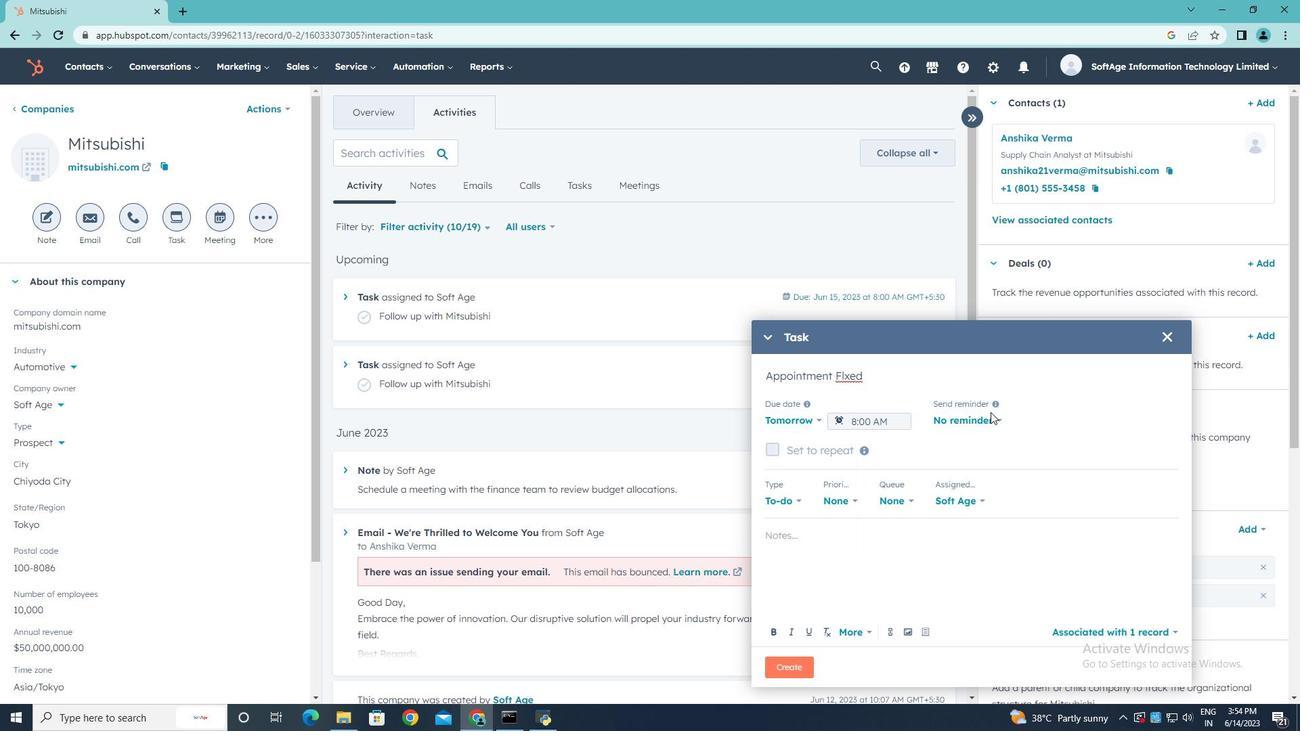 
Action: Mouse pressed left at (996, 421)
Screenshot: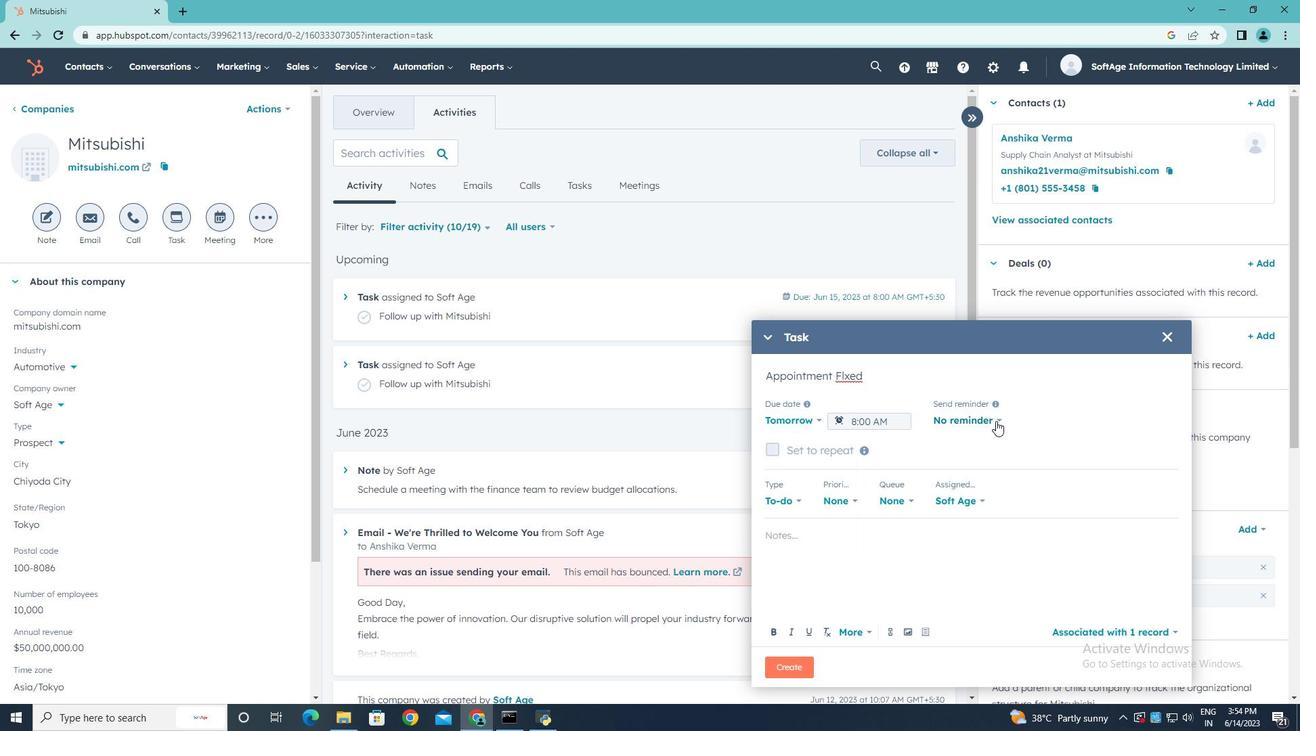 
Action: Mouse moved to (971, 507)
Screenshot: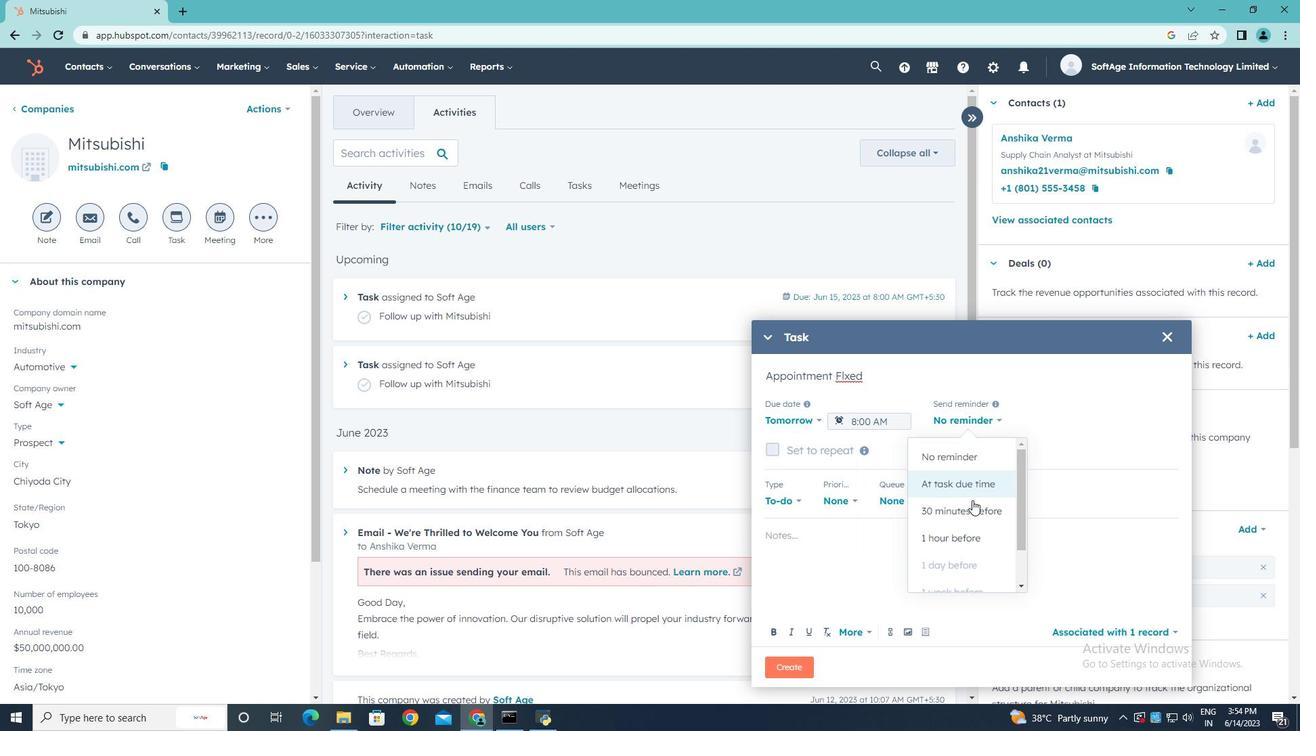 
Action: Mouse pressed left at (971, 507)
Screenshot: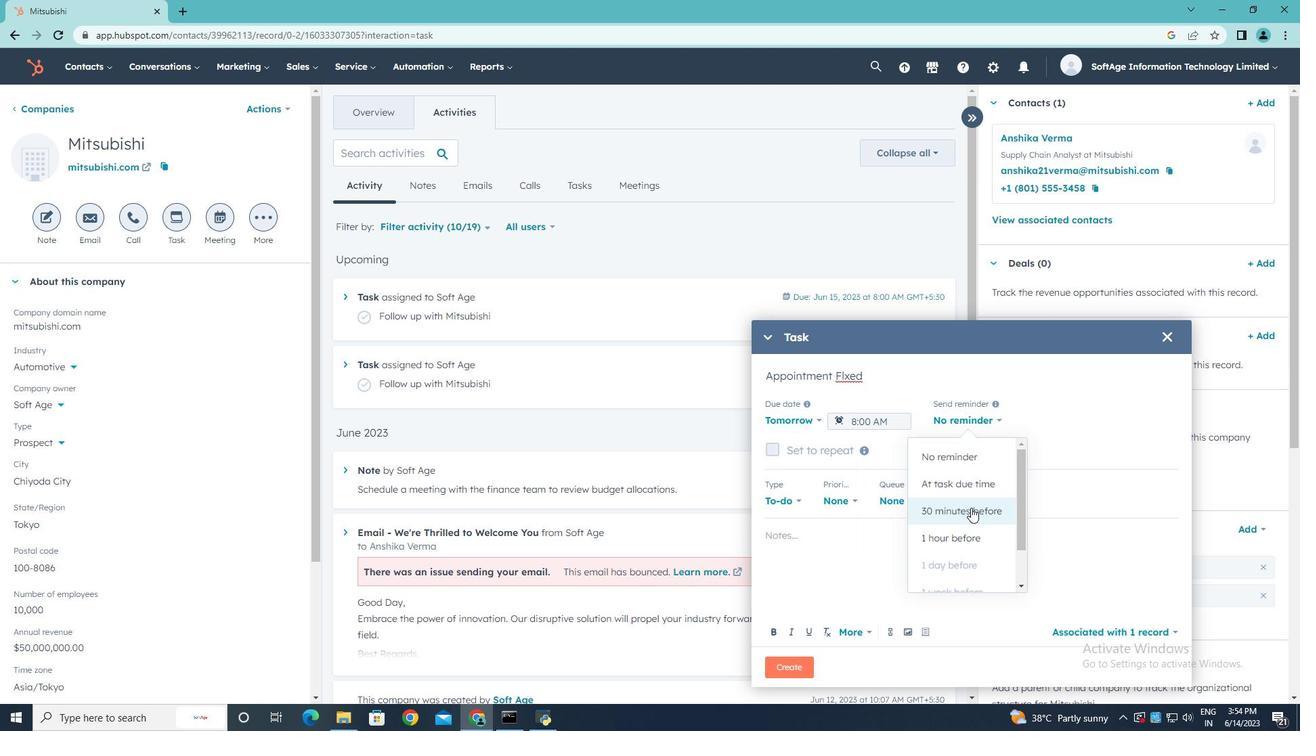 
Action: Mouse moved to (856, 501)
Screenshot: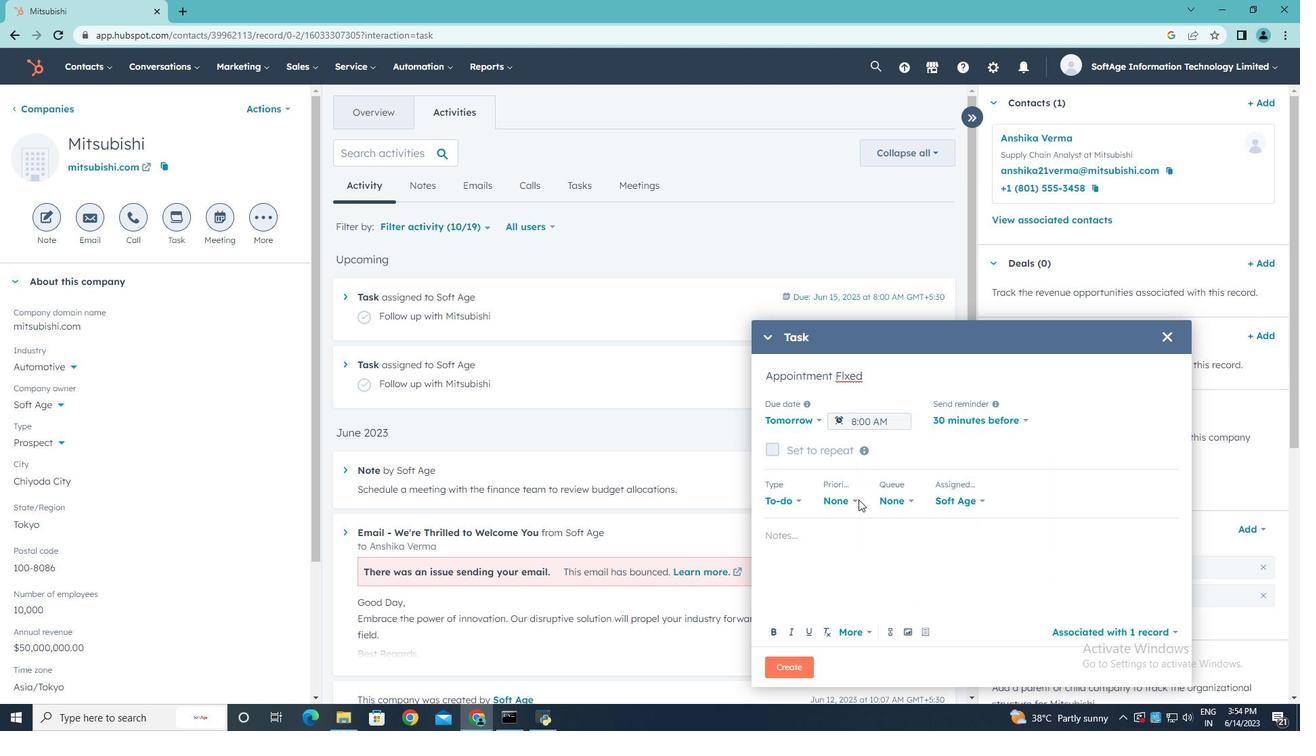 
Action: Mouse pressed left at (856, 501)
Screenshot: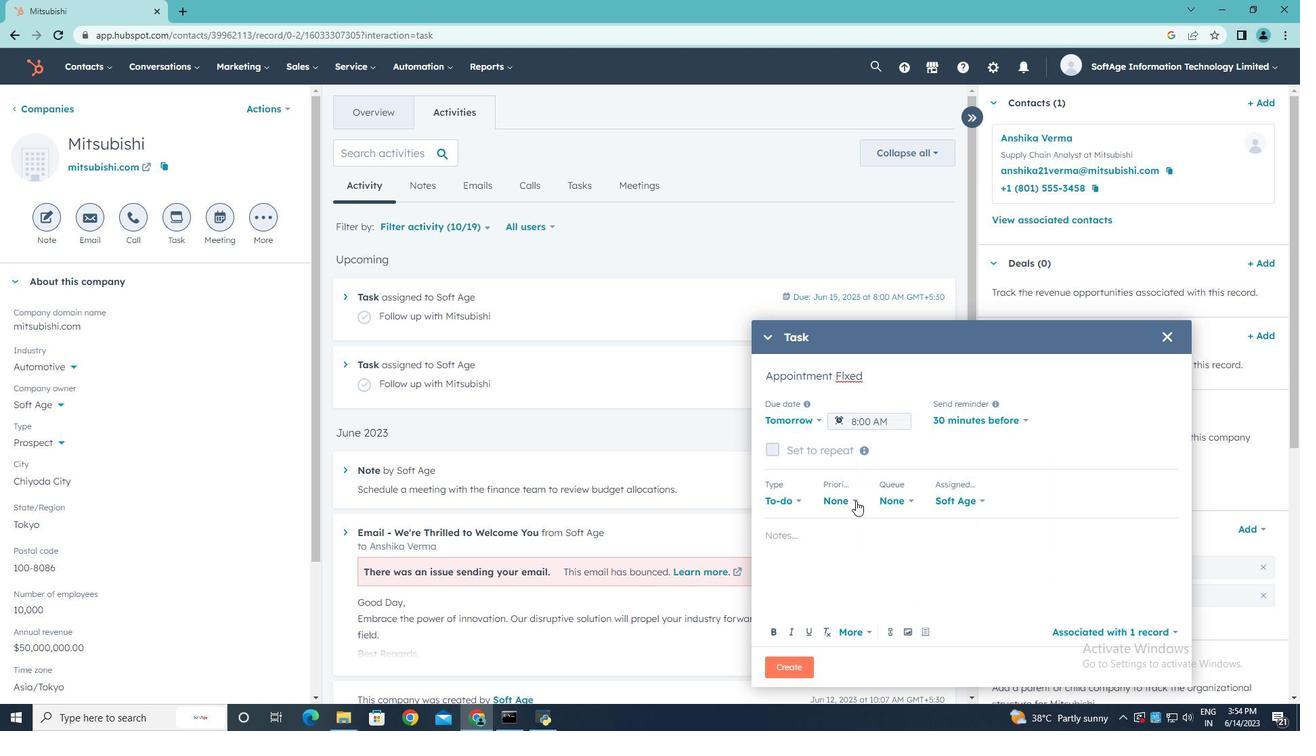 
Action: Mouse moved to (842, 561)
Screenshot: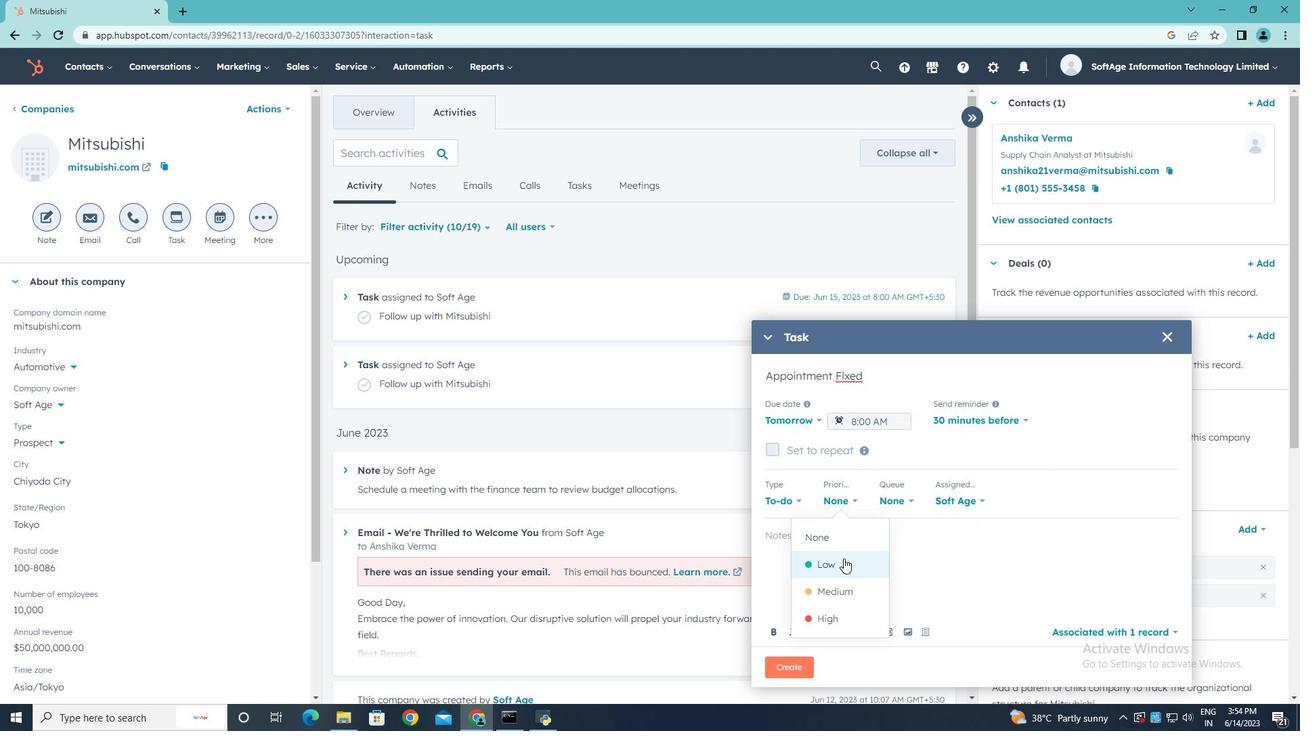 
Action: Mouse pressed left at (842, 561)
Screenshot: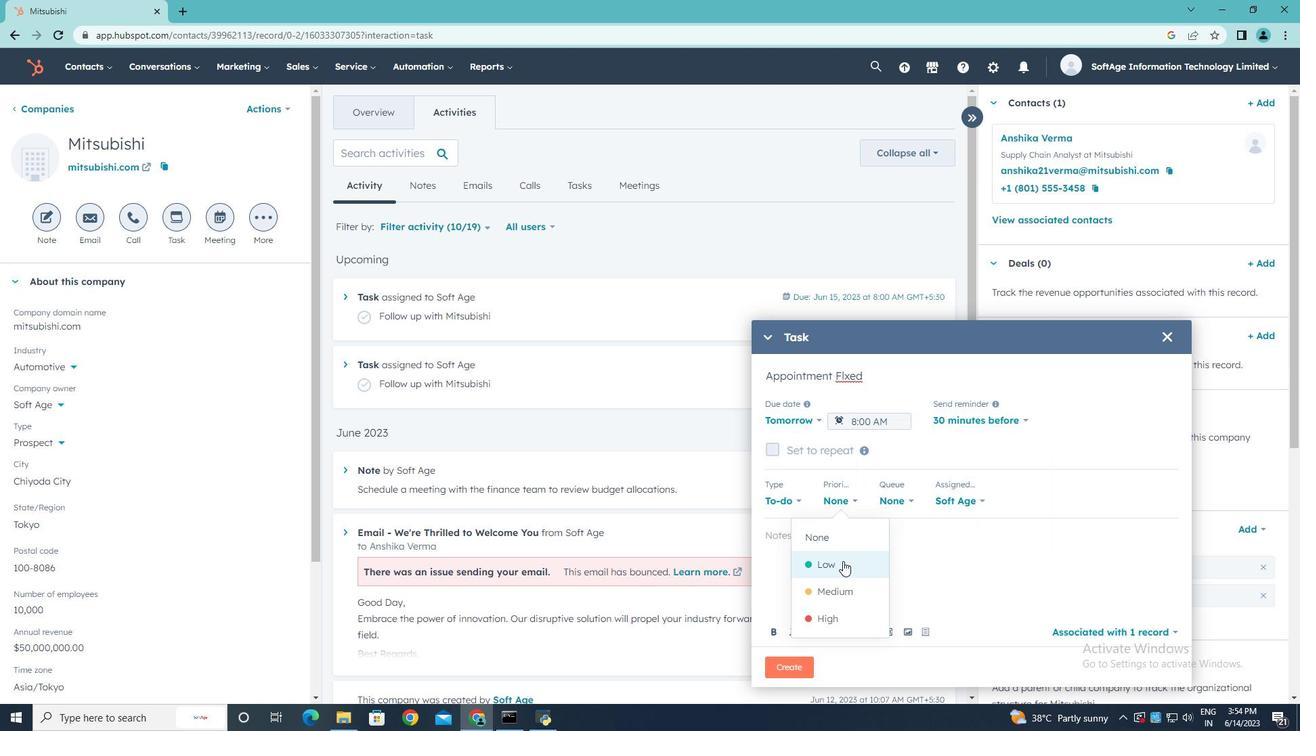 
Action: Mouse moved to (824, 541)
Screenshot: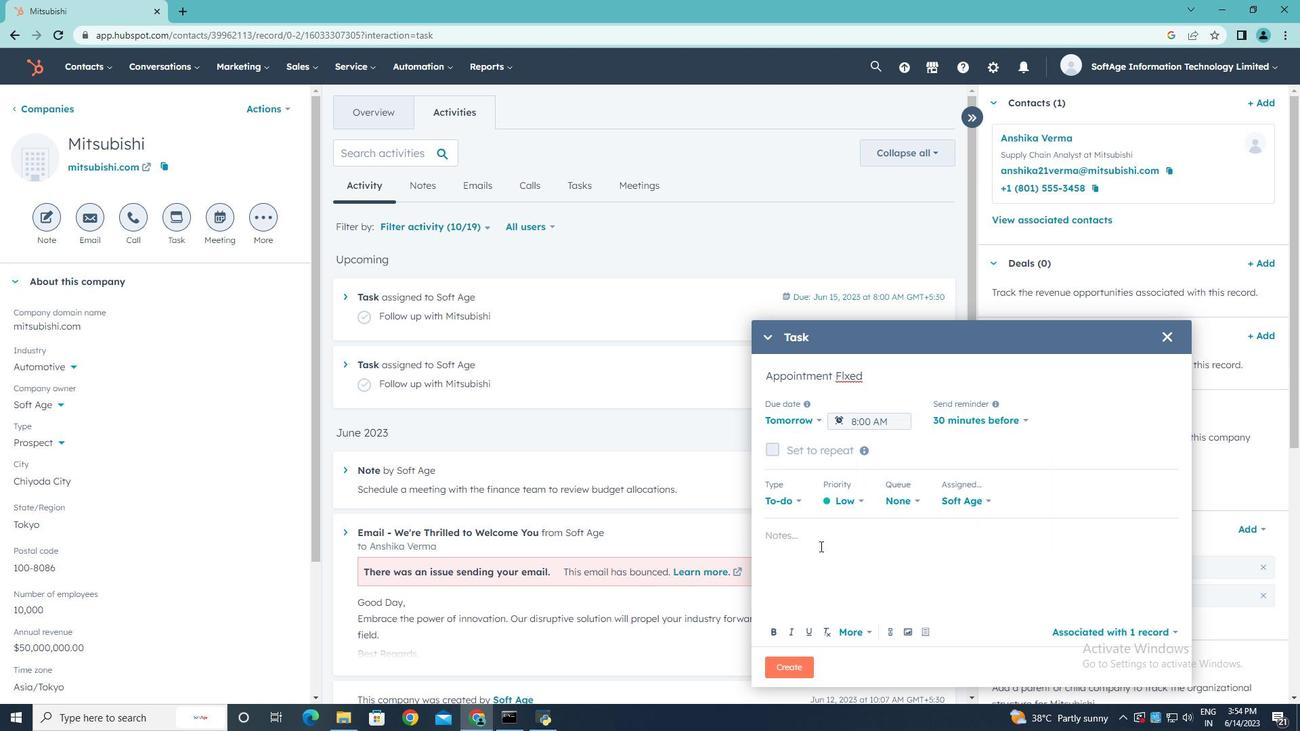 
Action: Mouse pressed left at (824, 541)
Screenshot: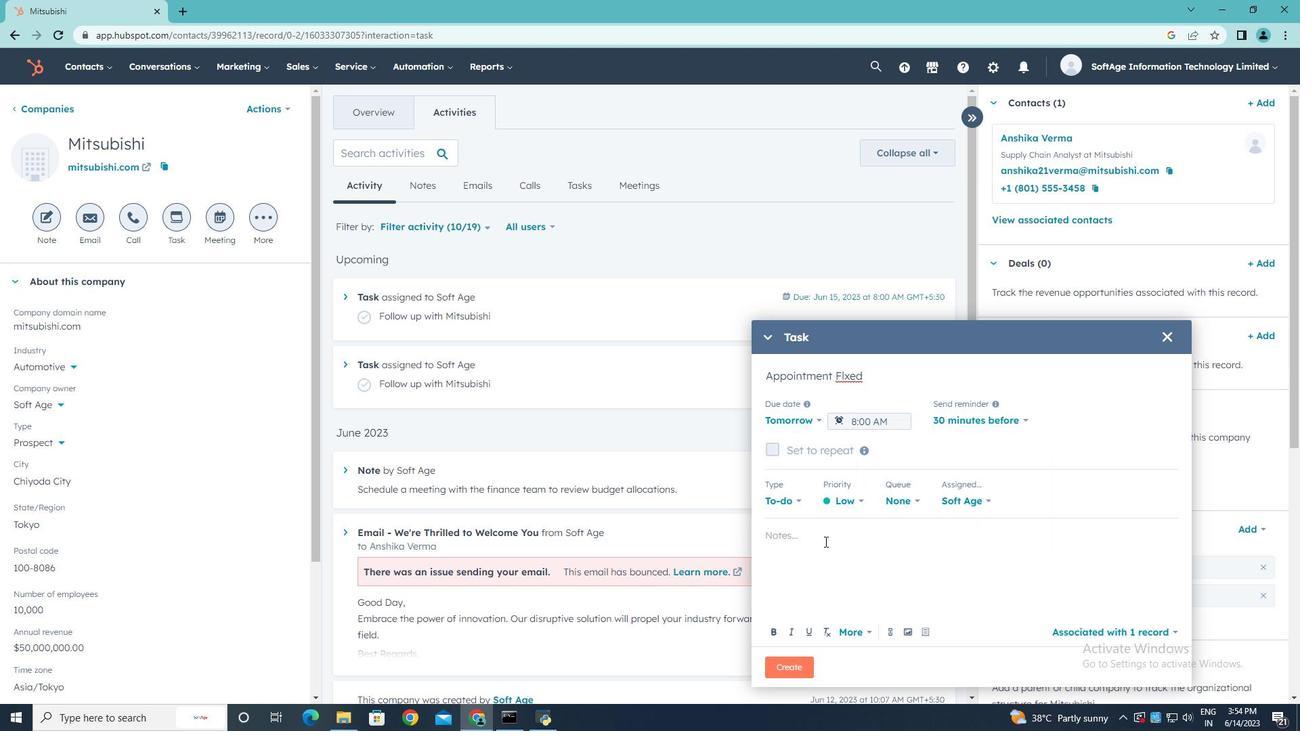 
Action: Key pressed follow<Key.space>up<Key.space>with<Key.space>the<Key.space>client<Key.space>t<Key.backspace>regarding<Key.space>their<Key.space>recent<Key.space>inquiry<Key.space>and<Key.space>address<Key.space>any<Key.space>questions<Key.space>they<Key.space>may<Key.space>have..
Screenshot: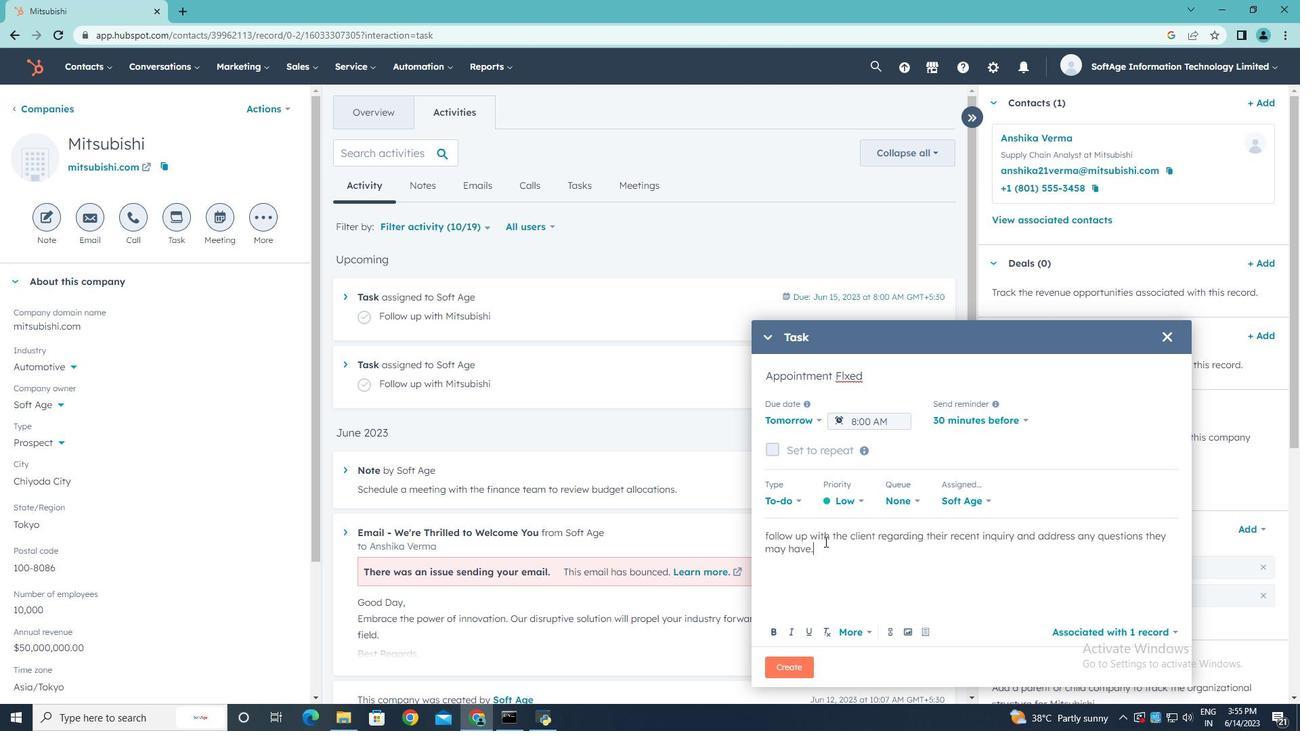 
Action: Mouse moved to (795, 663)
Screenshot: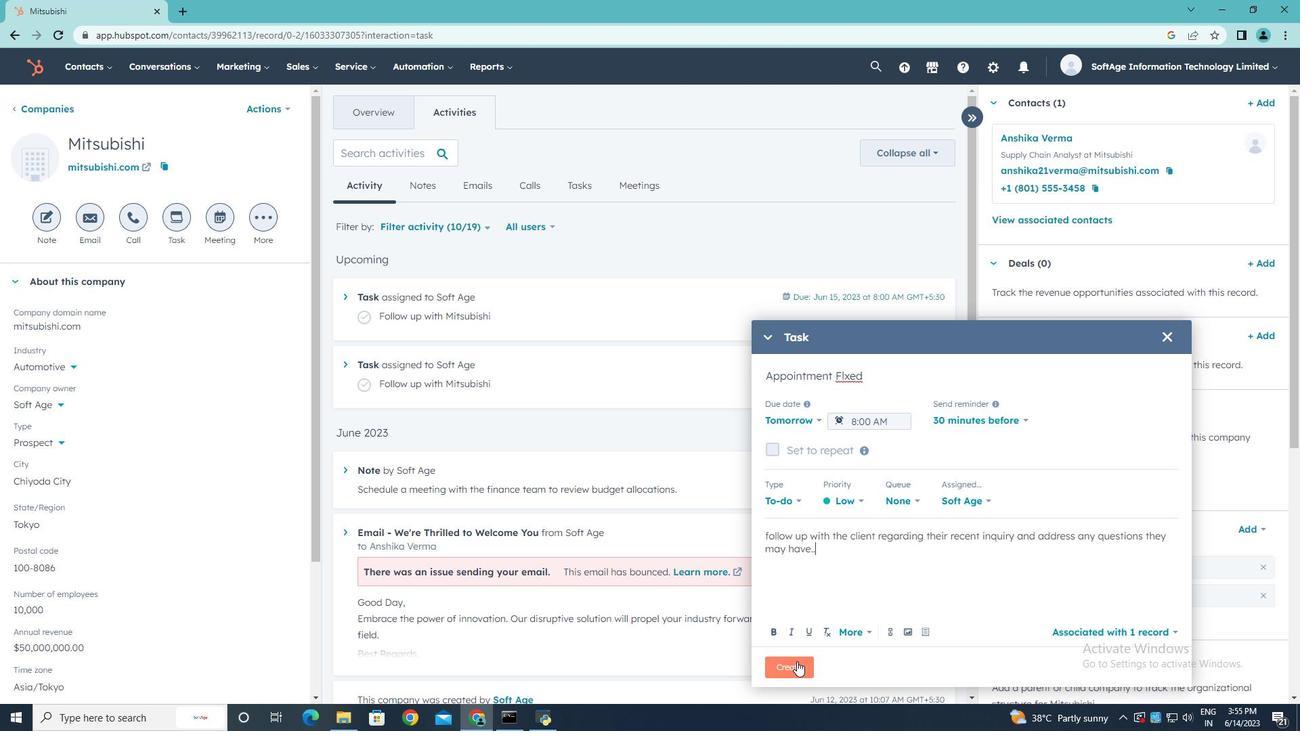 
Action: Mouse pressed left at (795, 663)
Screenshot: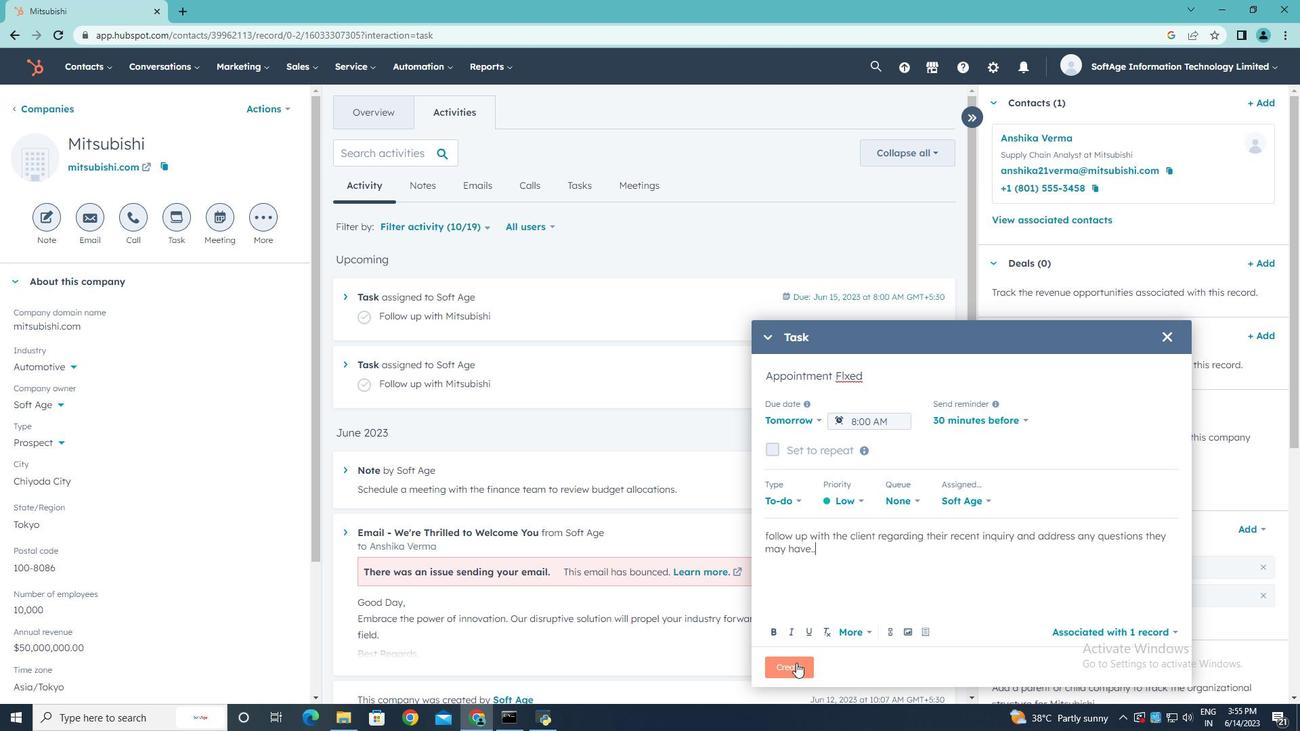 
